 Task: Find connections with filter location Sikandarpur with filter topic #Recruitmentwith filter profile language German with filter current company The Muthoot Group with filter school CMS College of Engineering with filter industry Museums with filter service category Information Management with filter keywords title Chief Information Officer (CIO)
Action: Mouse moved to (528, 72)
Screenshot: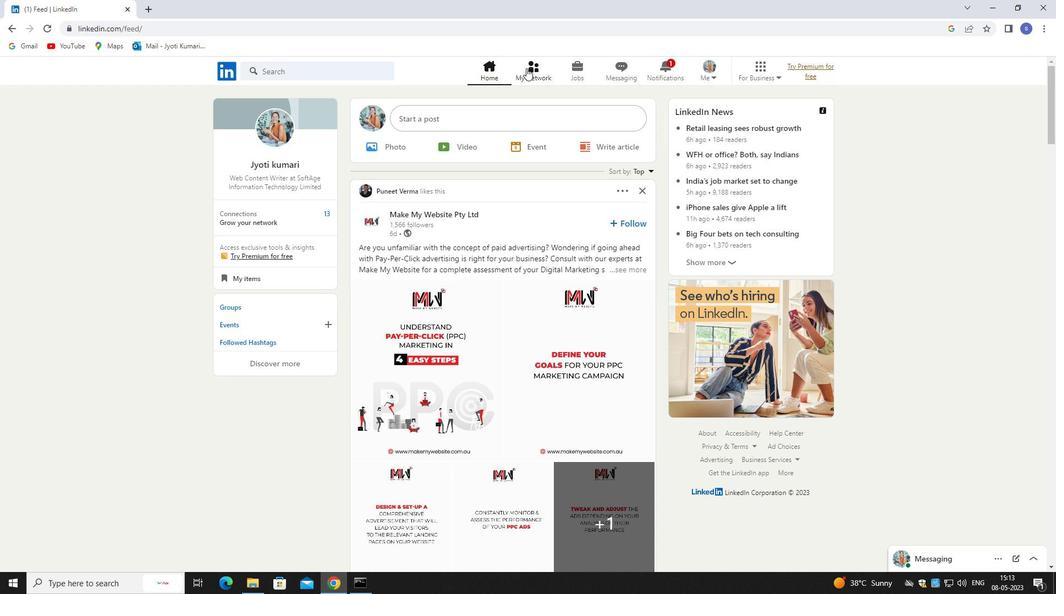 
Action: Mouse pressed left at (528, 72)
Screenshot: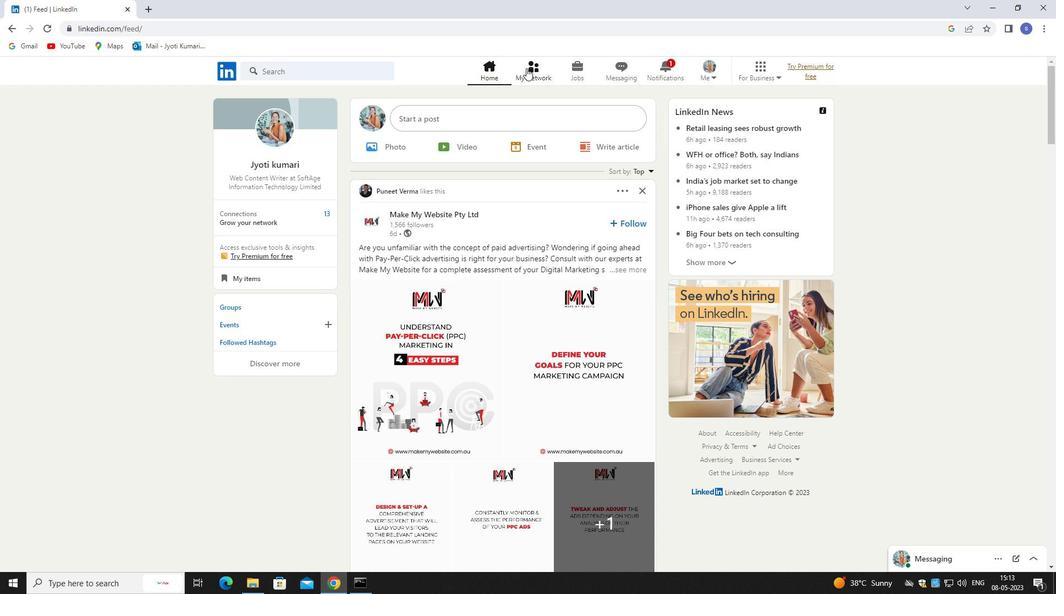 
Action: Mouse moved to (529, 72)
Screenshot: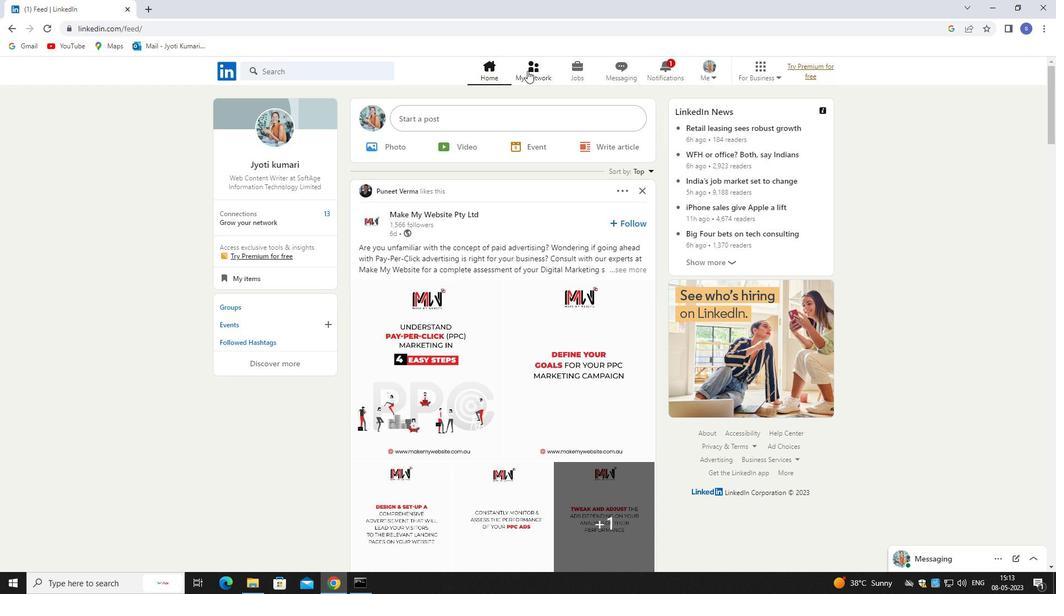 
Action: Mouse pressed left at (529, 72)
Screenshot: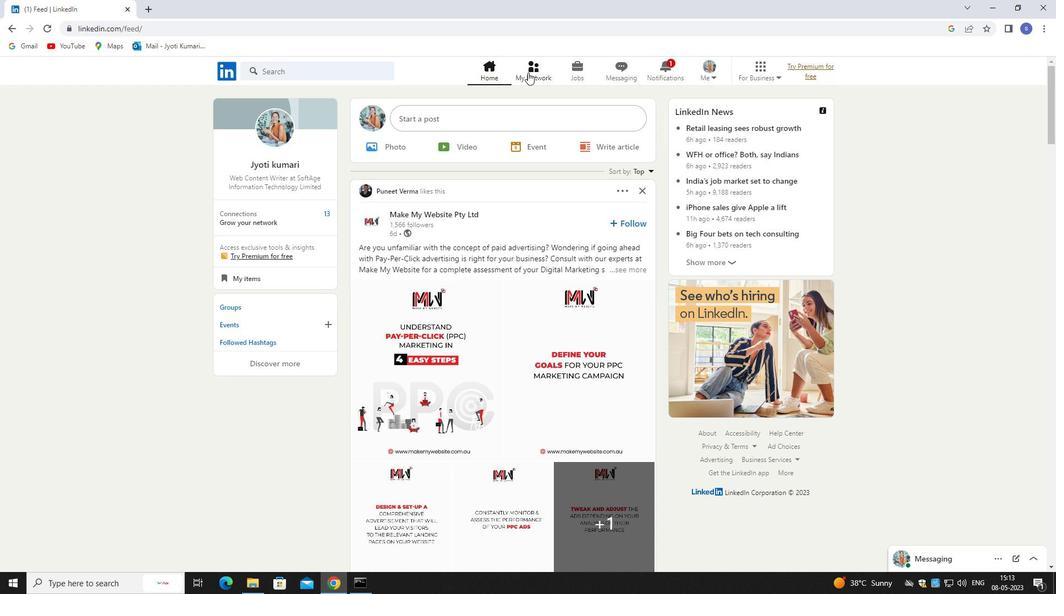 
Action: Mouse moved to (349, 133)
Screenshot: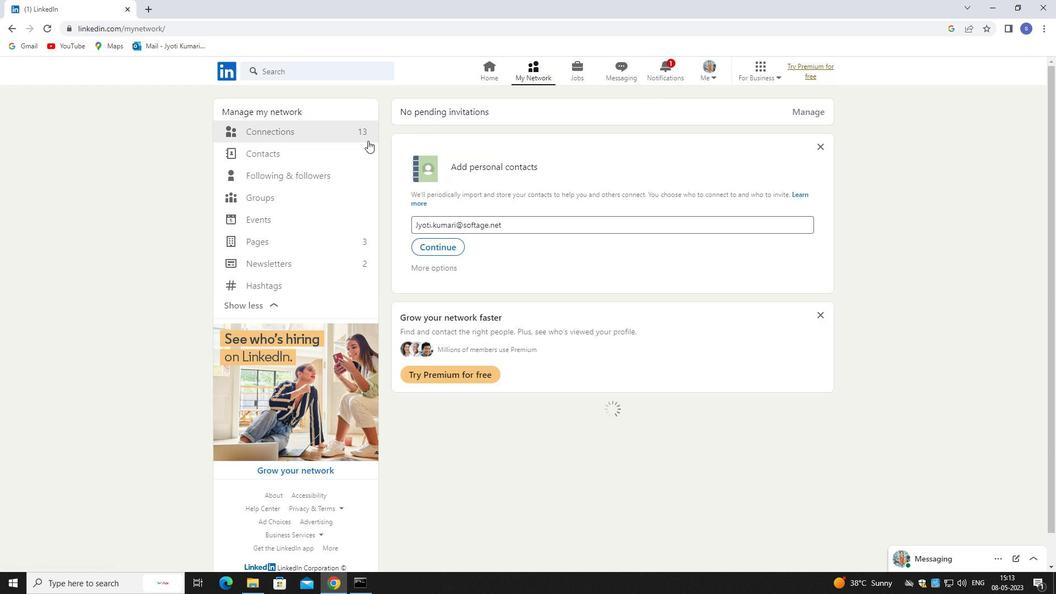 
Action: Mouse pressed left at (349, 133)
Screenshot: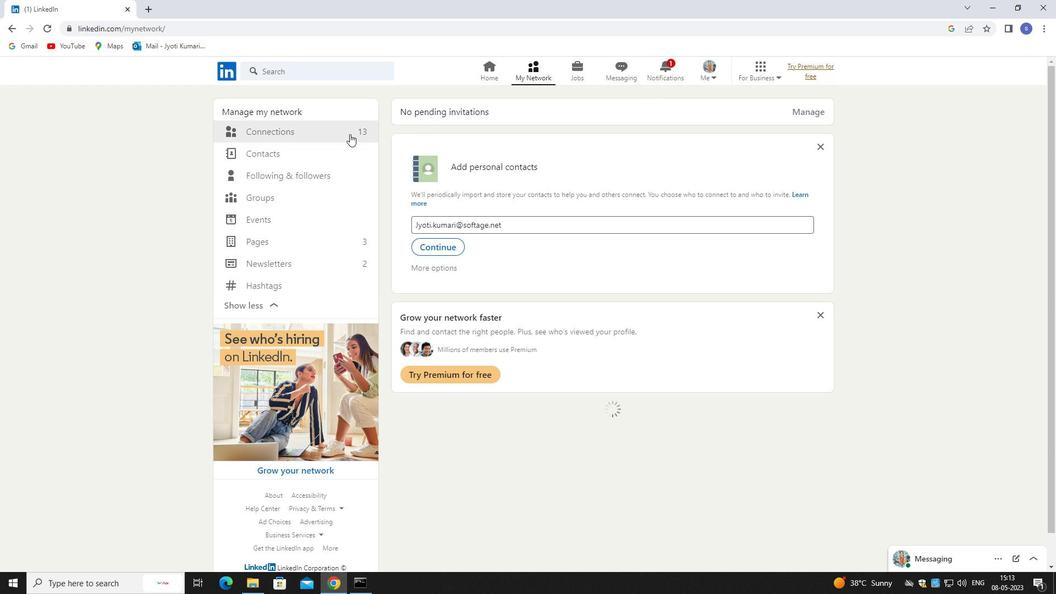 
Action: Mouse moved to (349, 133)
Screenshot: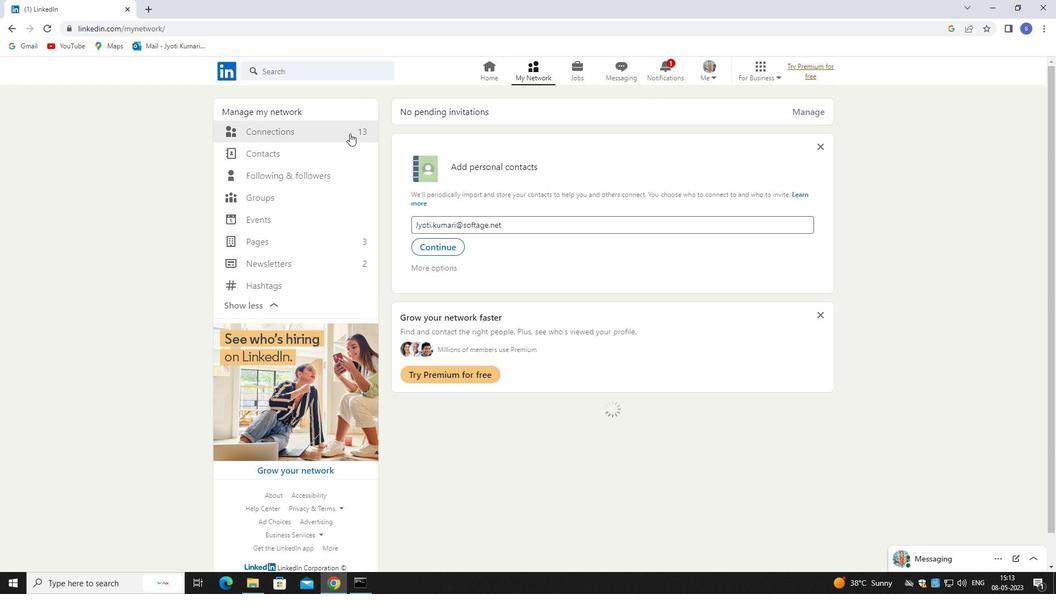 
Action: Mouse pressed left at (349, 133)
Screenshot: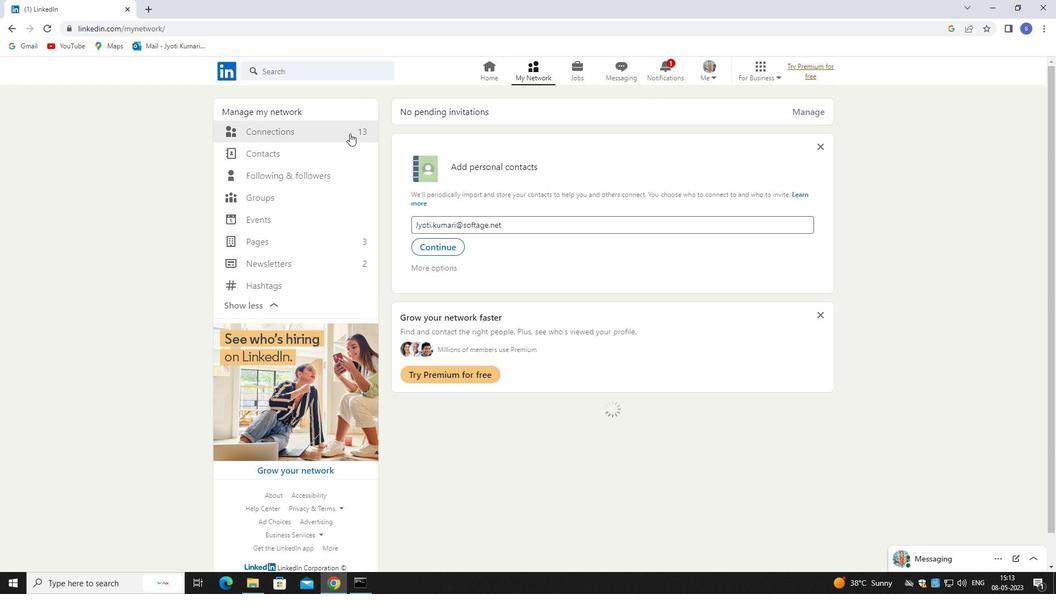 
Action: Mouse moved to (598, 129)
Screenshot: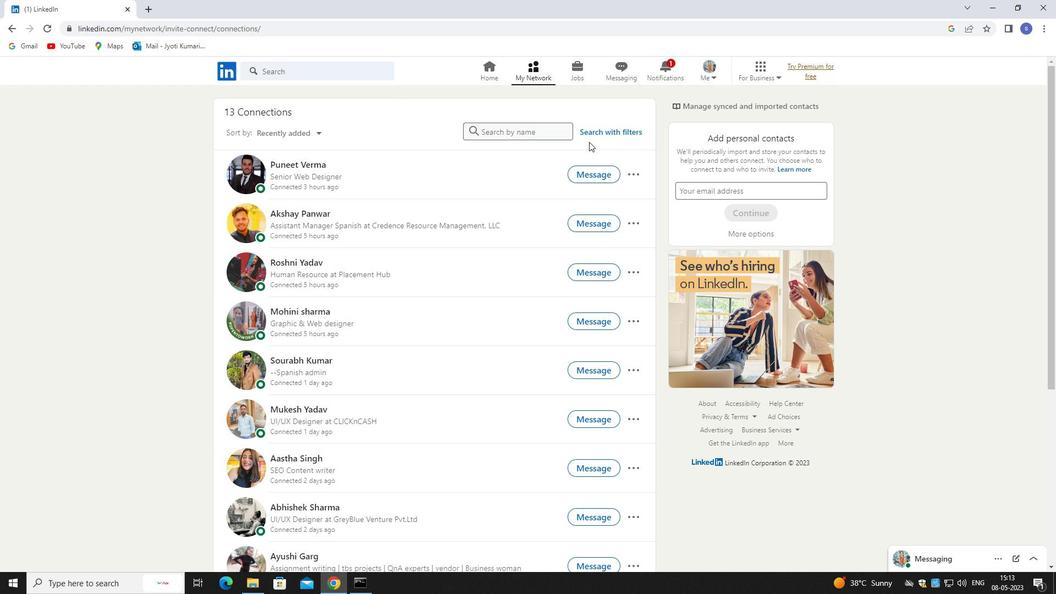 
Action: Mouse pressed left at (598, 129)
Screenshot: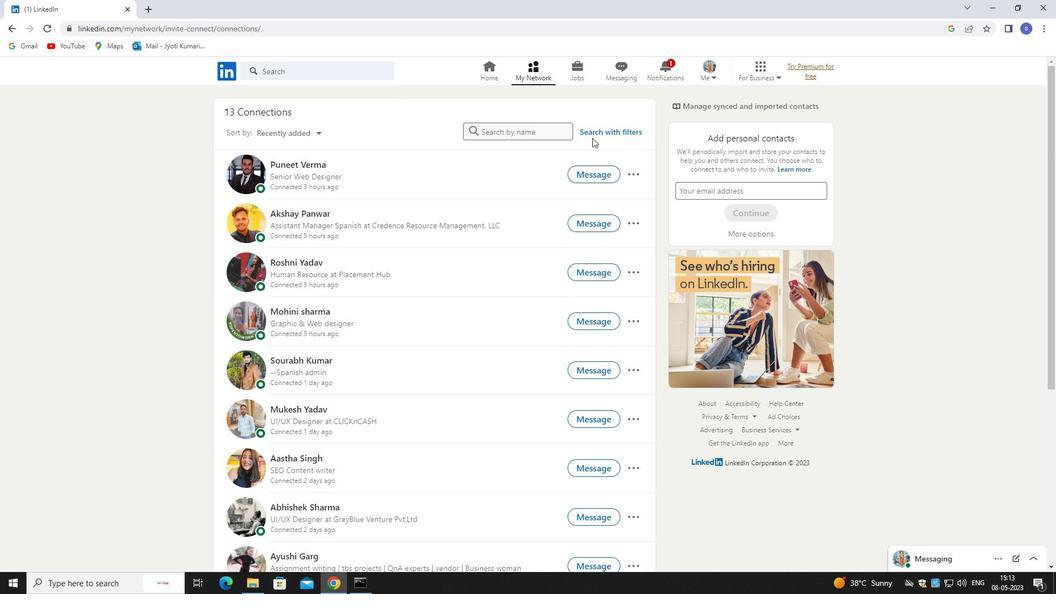 
Action: Mouse moved to (557, 101)
Screenshot: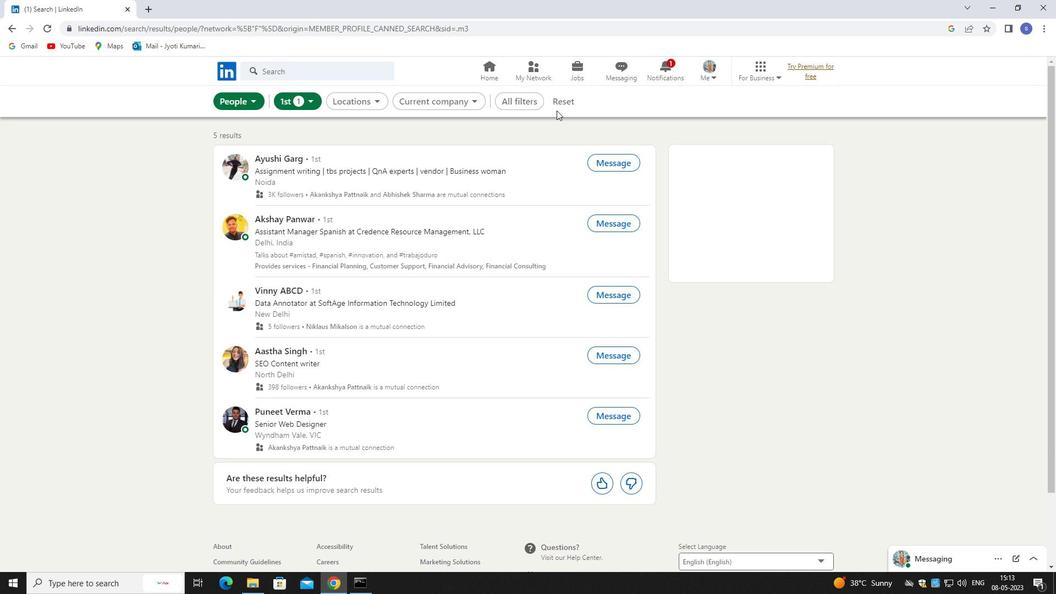 
Action: Mouse pressed left at (557, 101)
Screenshot: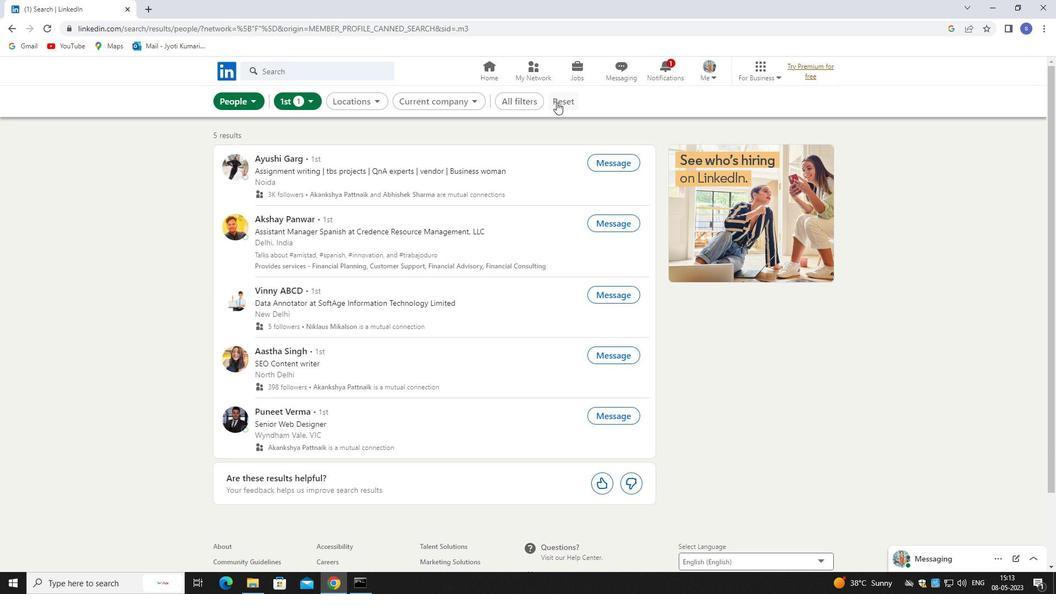 
Action: Mouse moved to (552, 100)
Screenshot: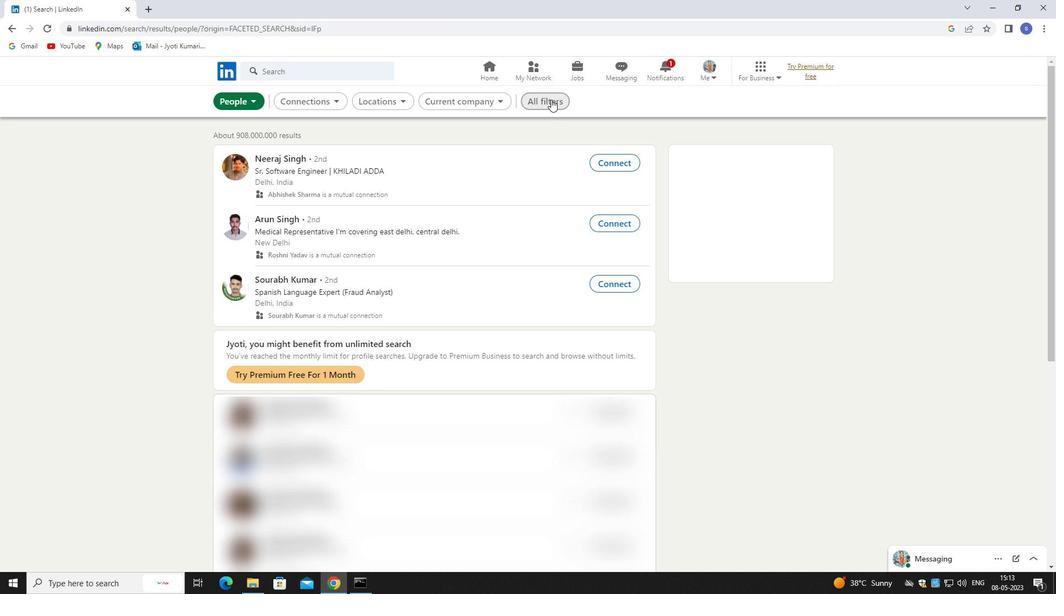 
Action: Mouse pressed left at (552, 100)
Screenshot: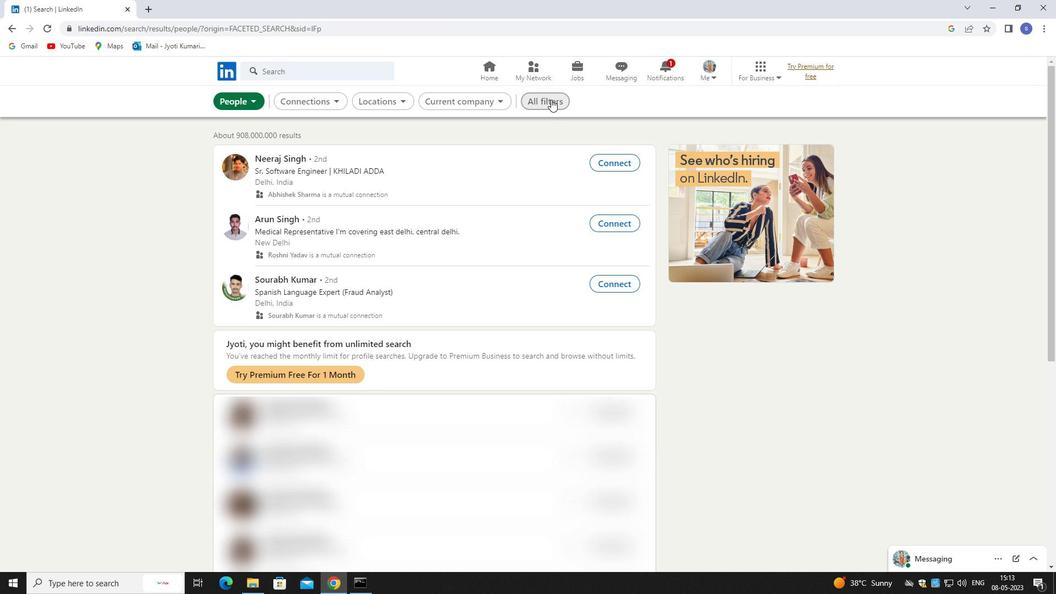 
Action: Mouse moved to (934, 433)
Screenshot: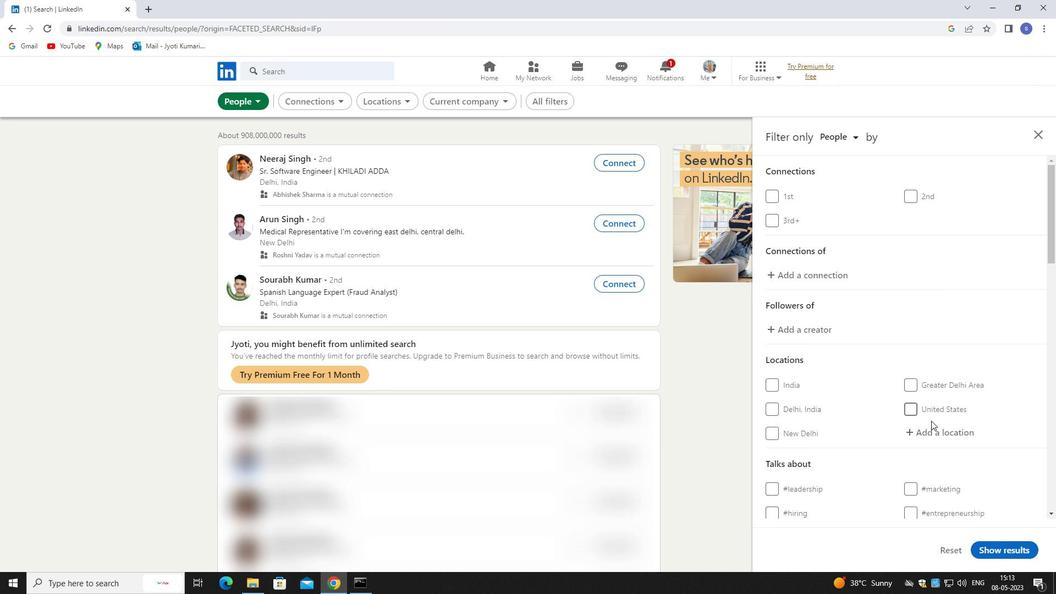 
Action: Mouse pressed left at (934, 433)
Screenshot: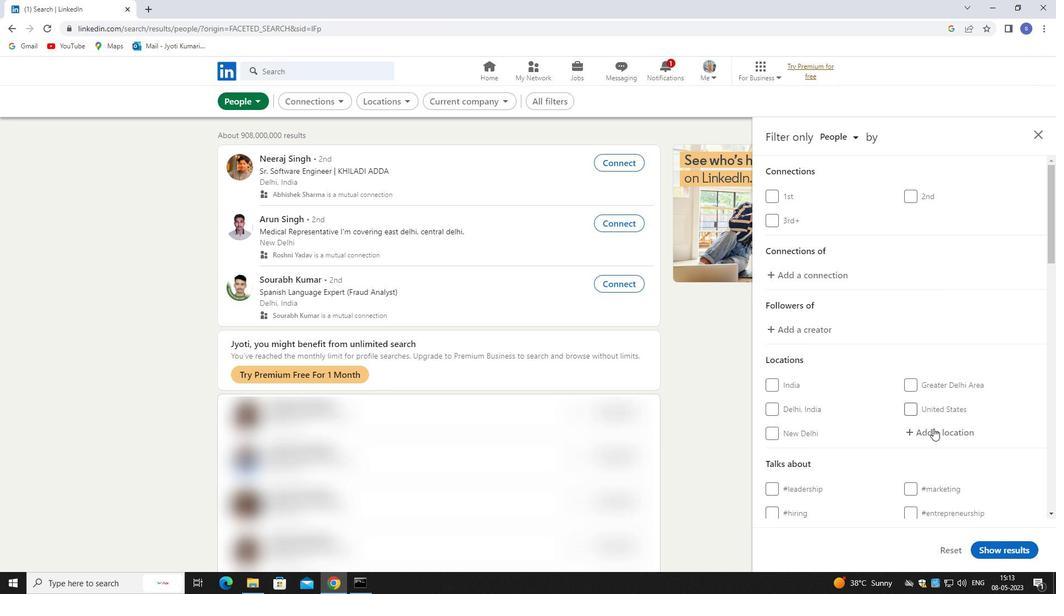 
Action: Mouse moved to (846, 392)
Screenshot: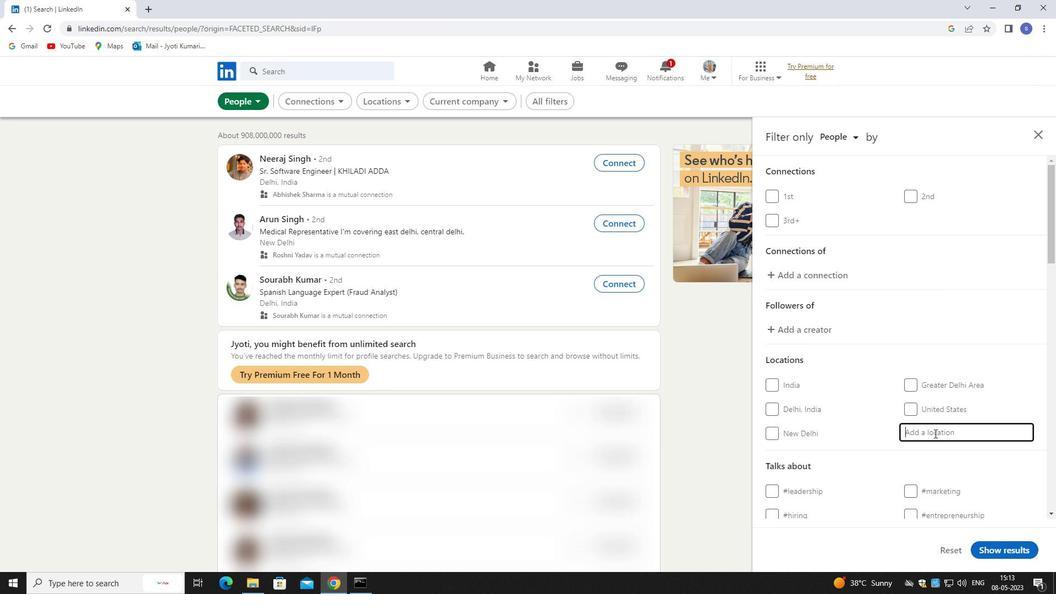 
Action: Key pressed sikh<Key.backspace>andrapur
Screenshot: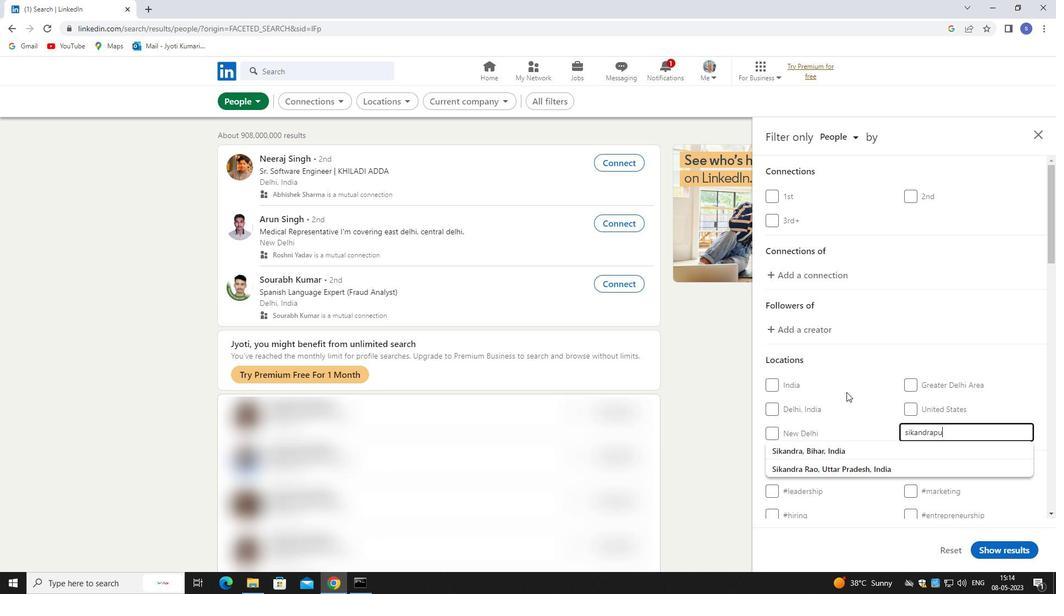 
Action: Mouse moved to (868, 435)
Screenshot: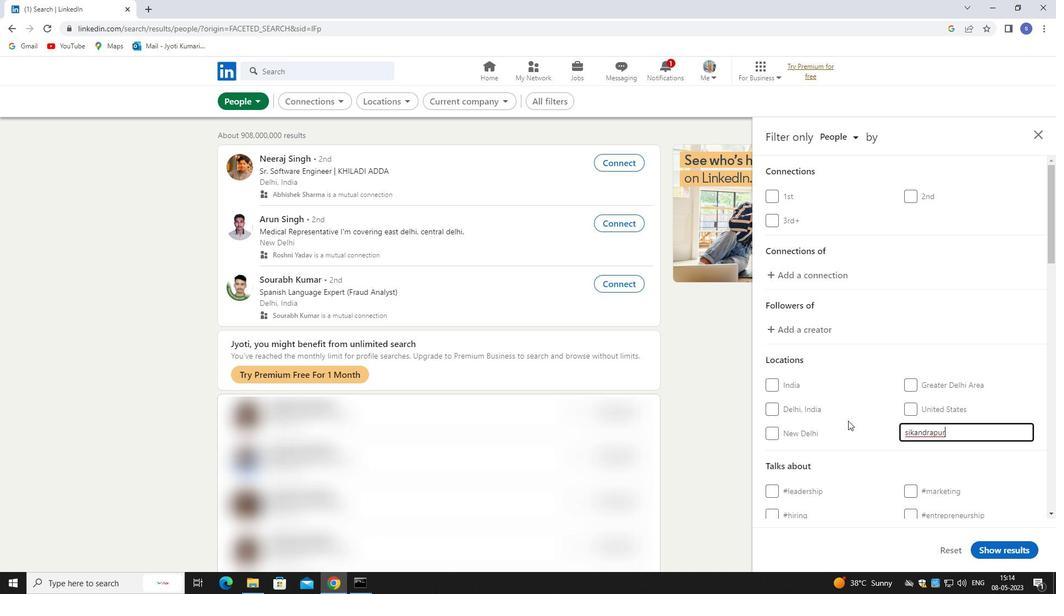 
Action: Key pressed <Key.backspace><Key.backspace><Key.backspace><Key.backspace><Key.backspace>arpur
Screenshot: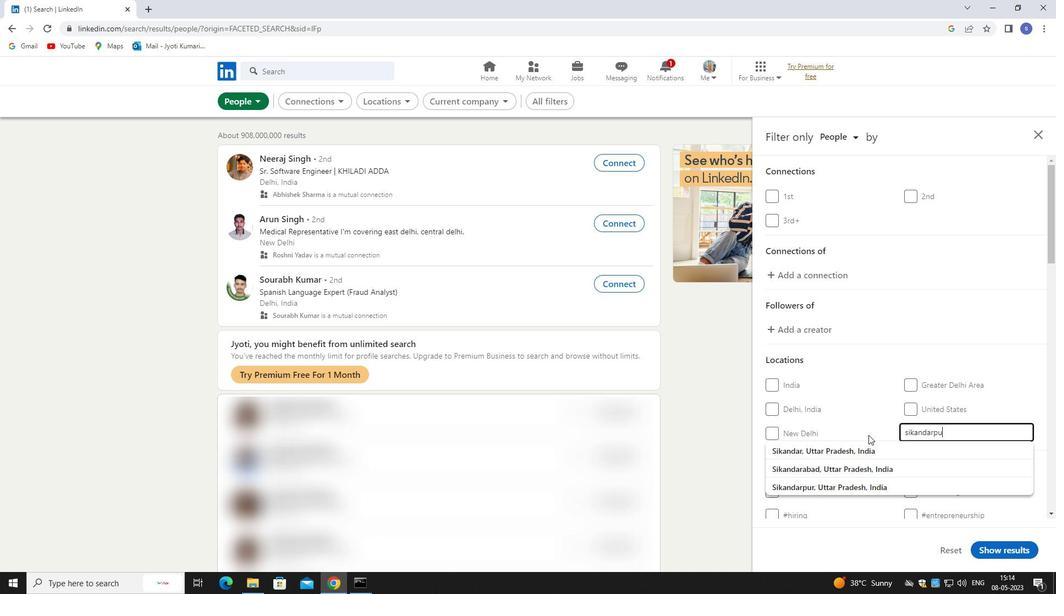 
Action: Mouse moved to (872, 453)
Screenshot: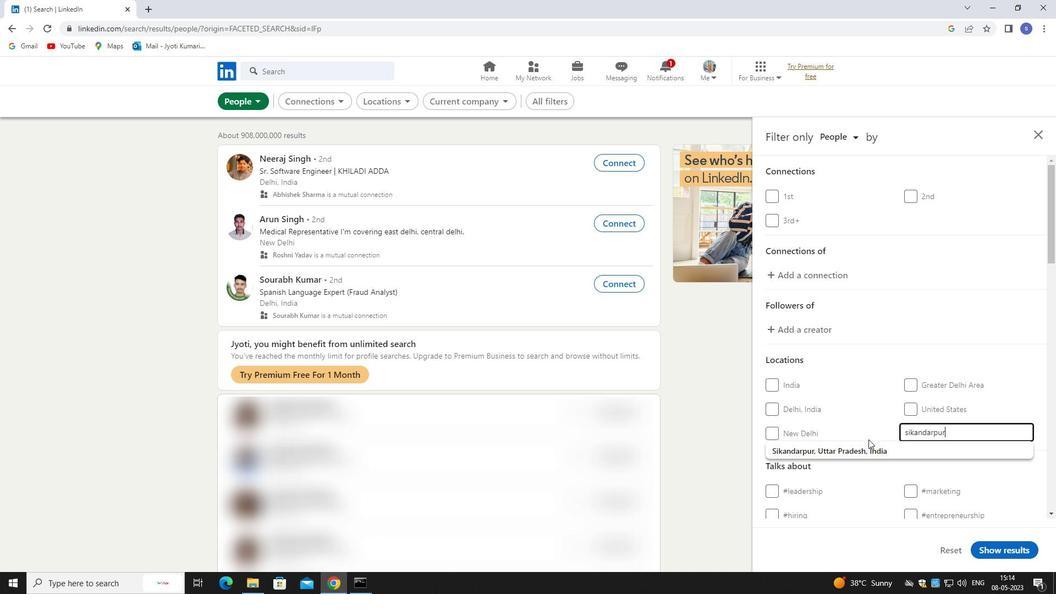 
Action: Mouse pressed left at (872, 453)
Screenshot: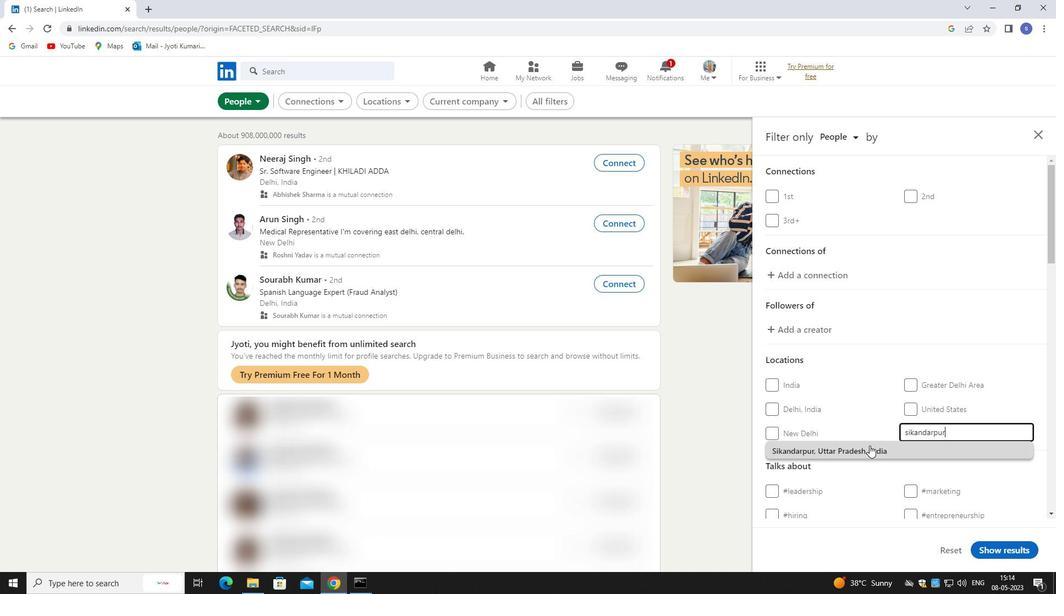 
Action: Mouse moved to (877, 436)
Screenshot: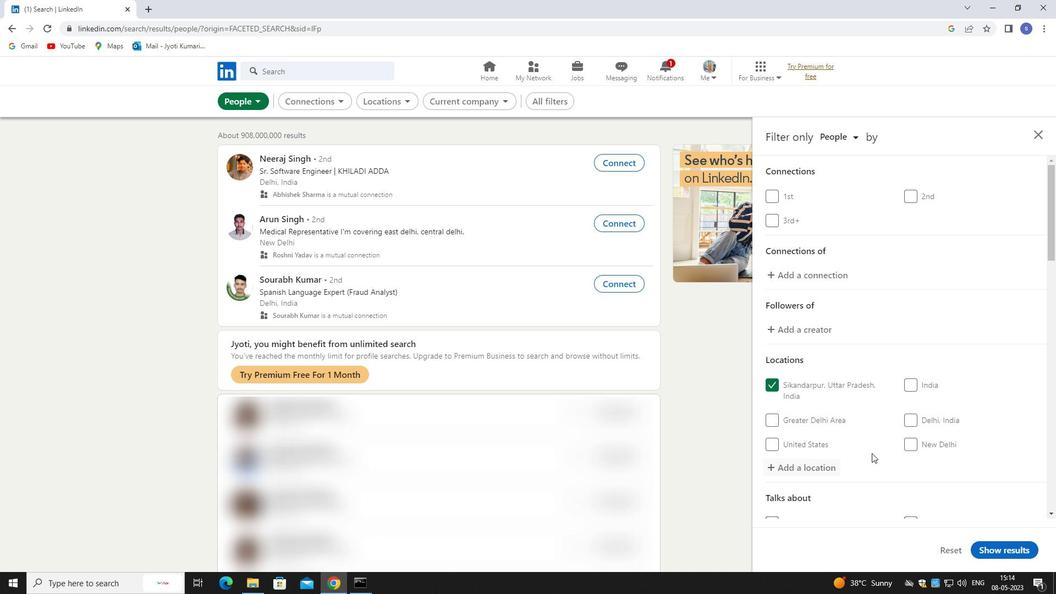 
Action: Mouse scrolled (877, 435) with delta (0, 0)
Screenshot: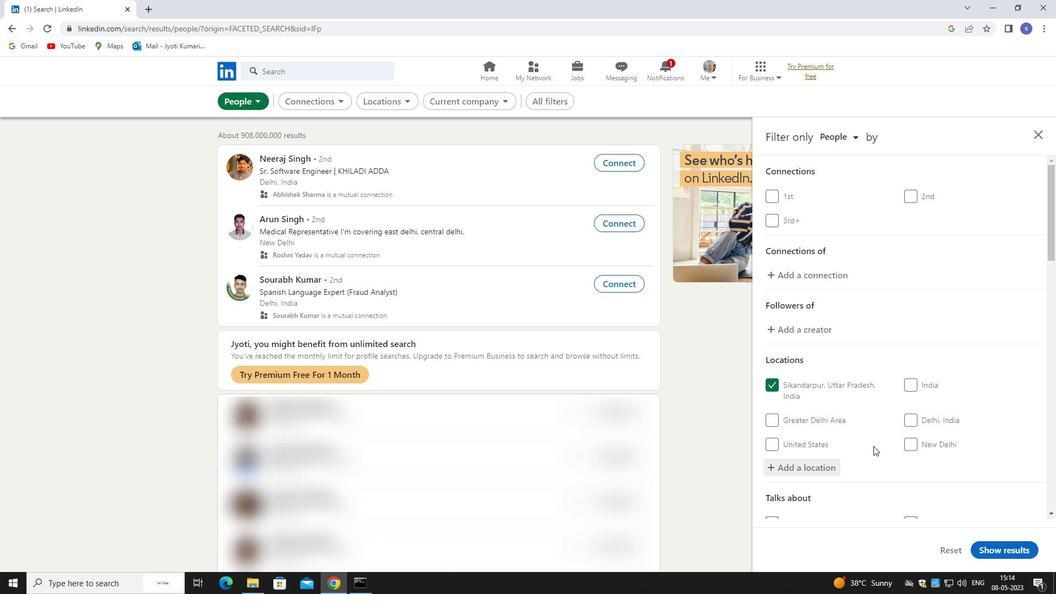 
Action: Mouse moved to (878, 435)
Screenshot: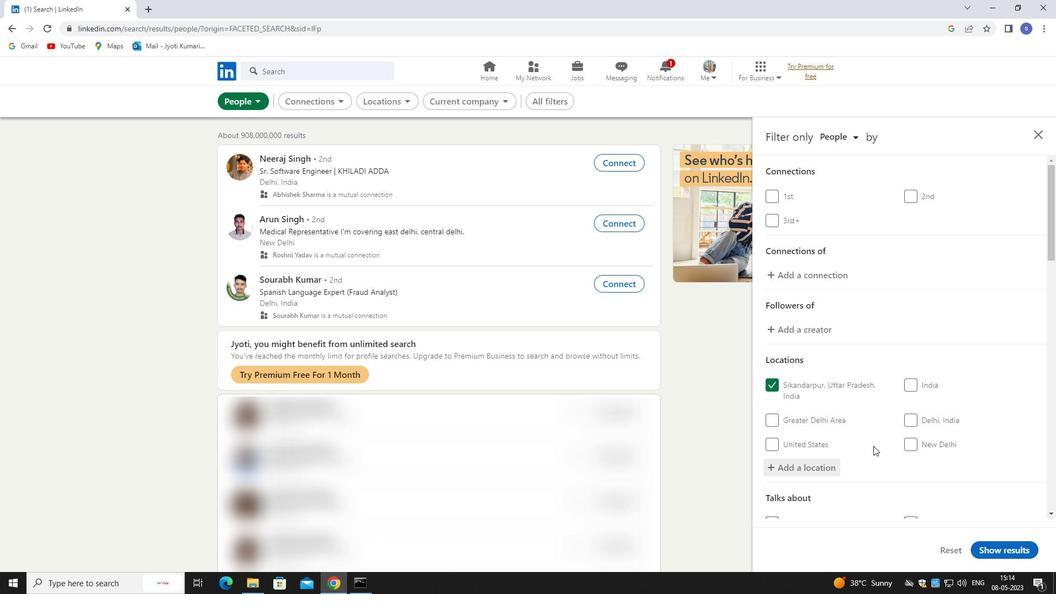 
Action: Mouse scrolled (878, 435) with delta (0, 0)
Screenshot: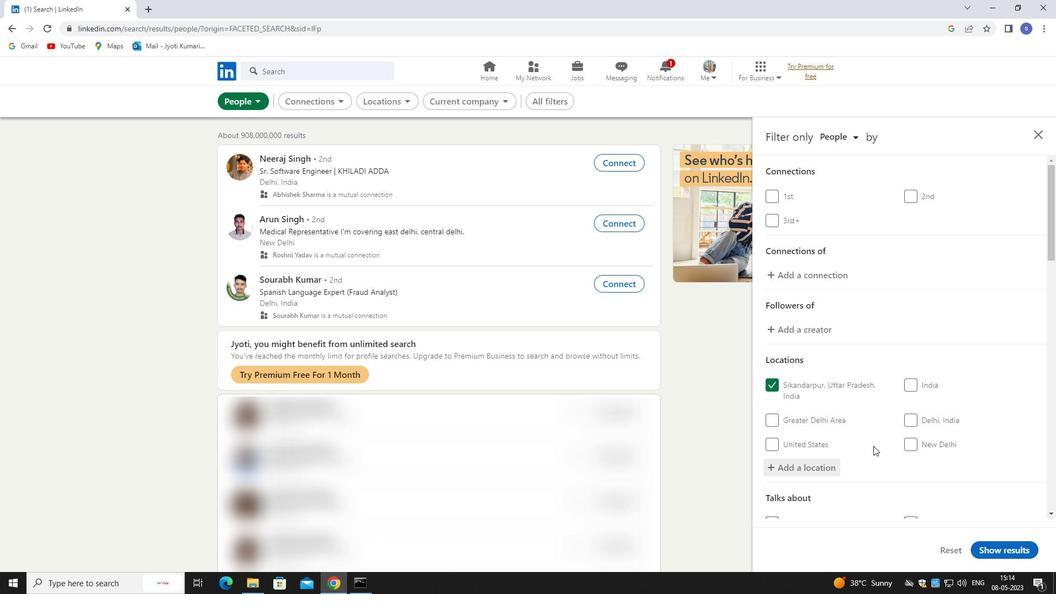 
Action: Mouse moved to (894, 431)
Screenshot: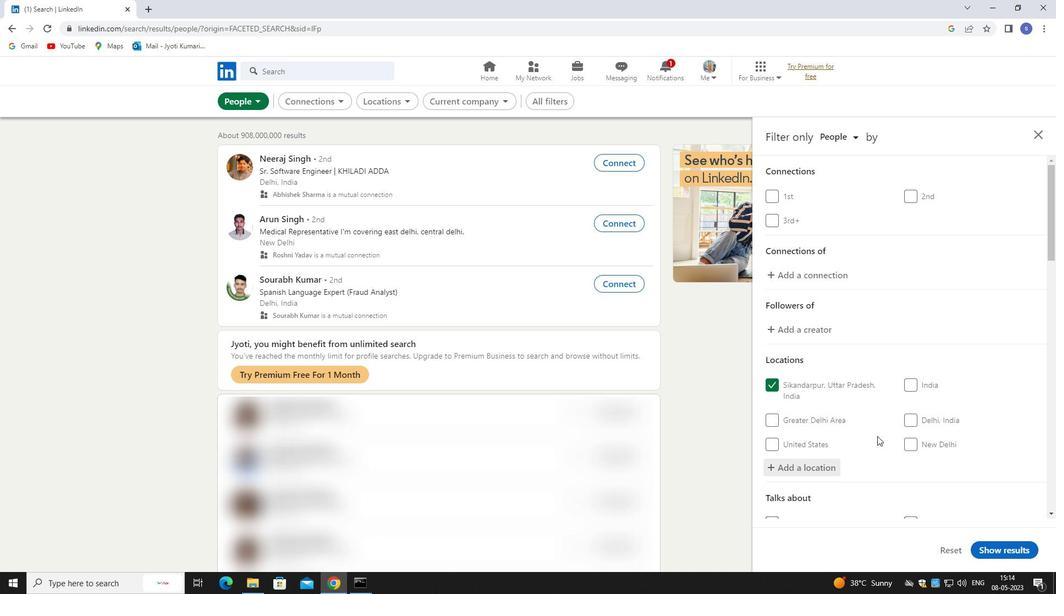 
Action: Mouse scrolled (894, 431) with delta (0, 0)
Screenshot: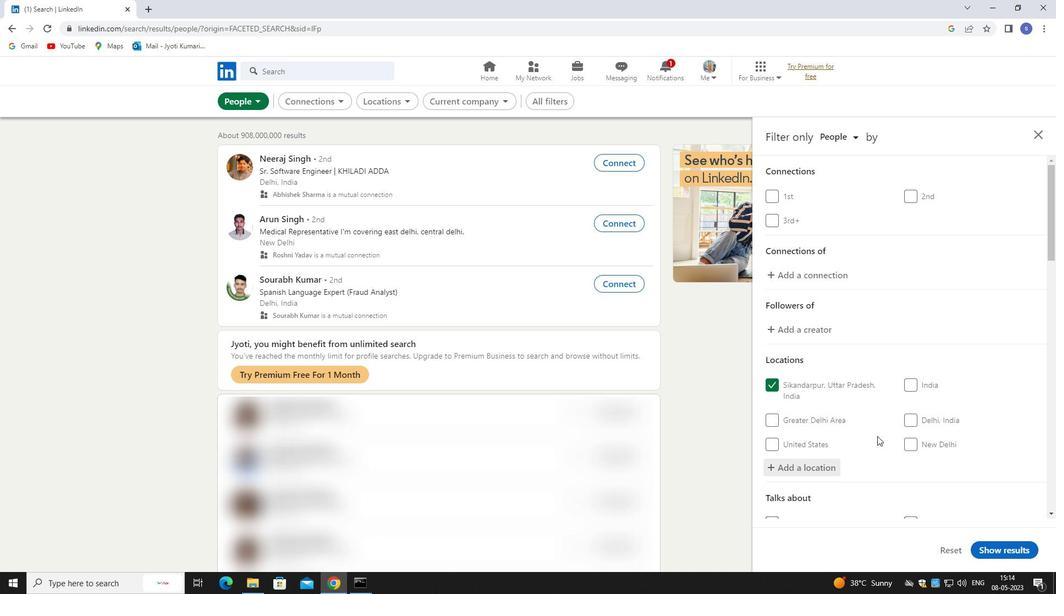 
Action: Mouse moved to (938, 407)
Screenshot: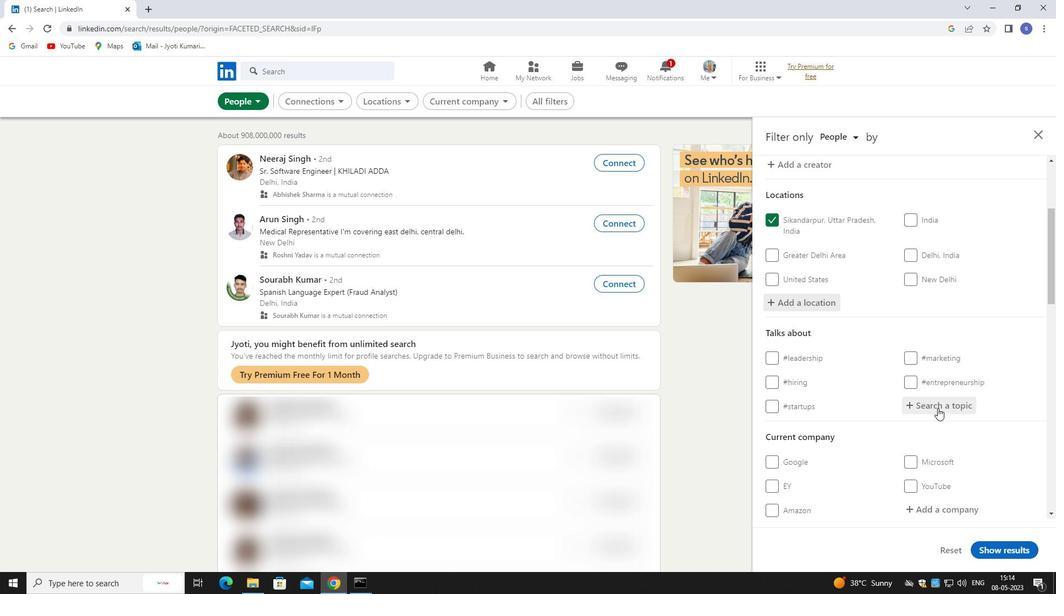 
Action: Mouse pressed left at (938, 407)
Screenshot: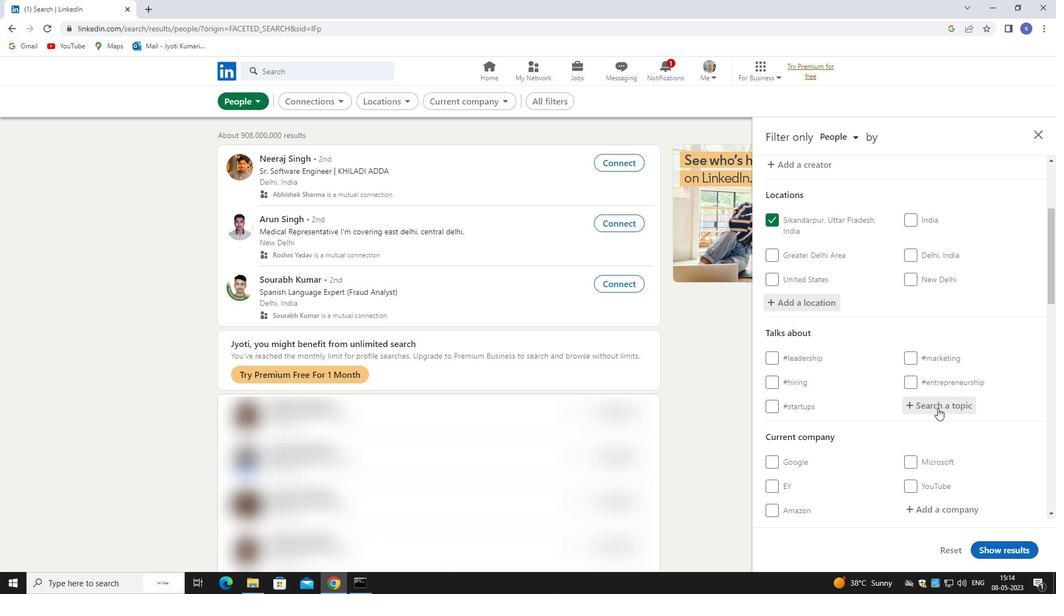 
Action: Mouse moved to (890, 382)
Screenshot: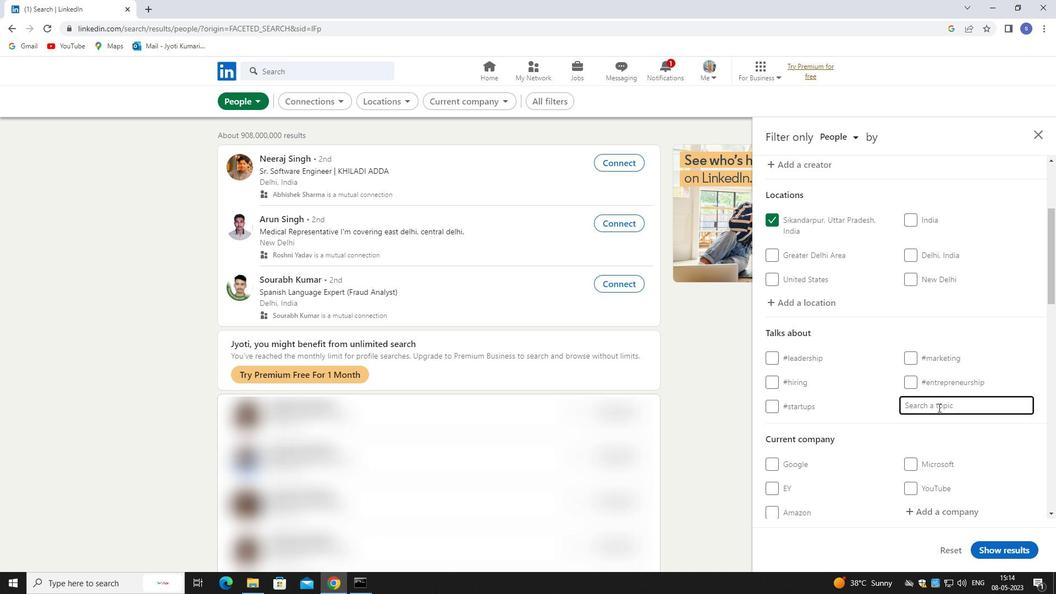 
Action: Key pressed recriy<Key.backspace>tm
Screenshot: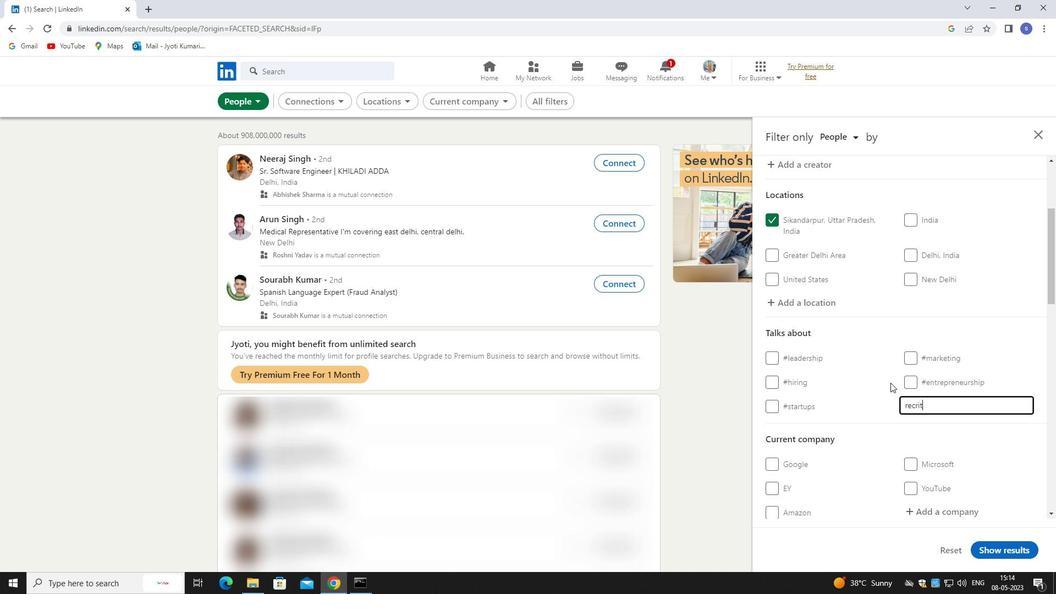 
Action: Mouse moved to (890, 382)
Screenshot: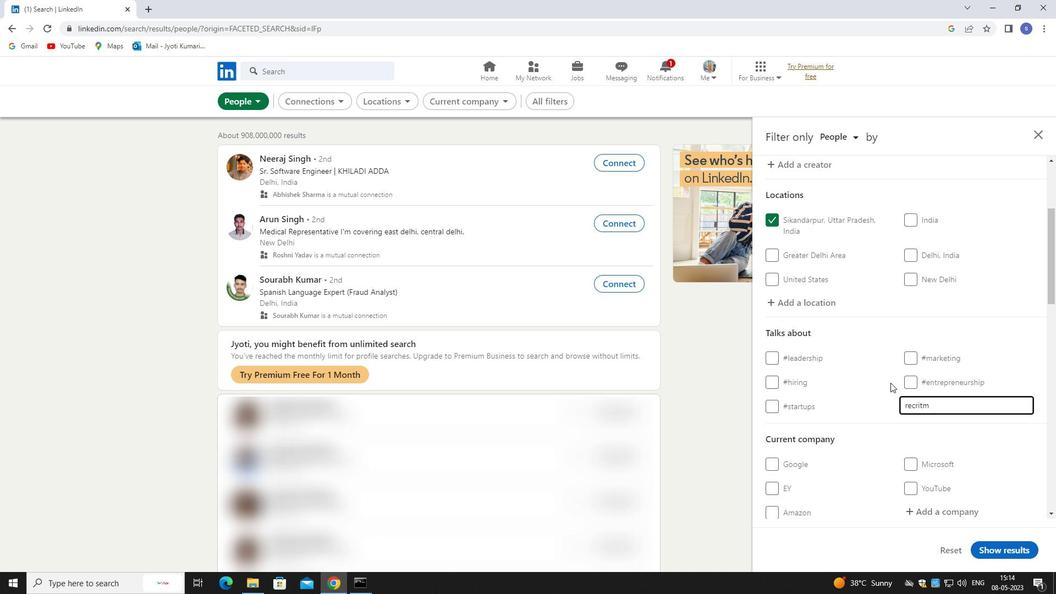 
Action: Key pressed <Key.backspace><Key.backspace><Key.backspace><Key.backspace>ruitm,e<Key.backspace><Key.backspace>
Screenshot: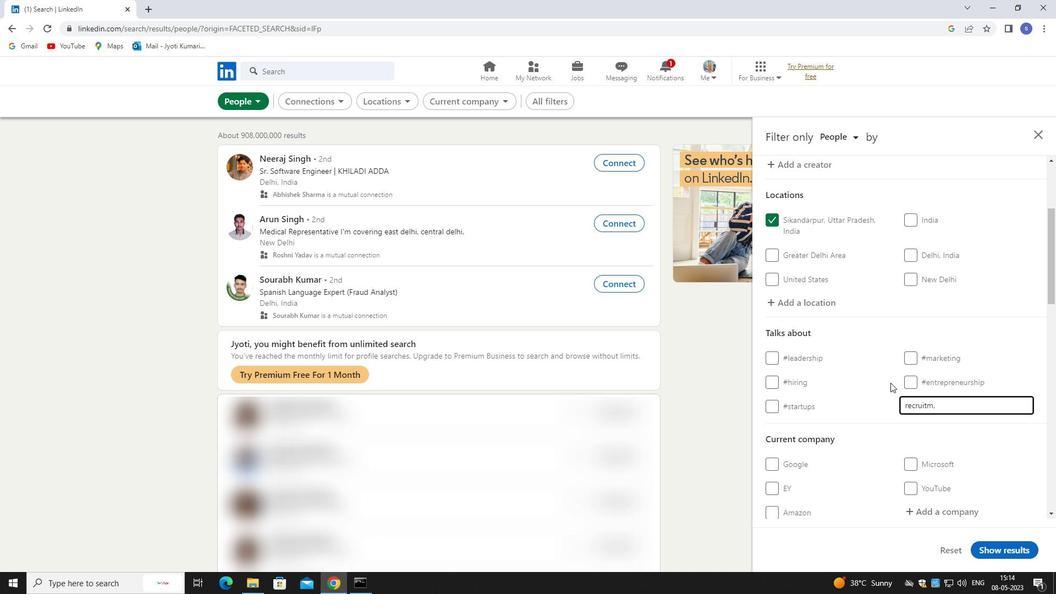 
Action: Mouse moved to (874, 416)
Screenshot: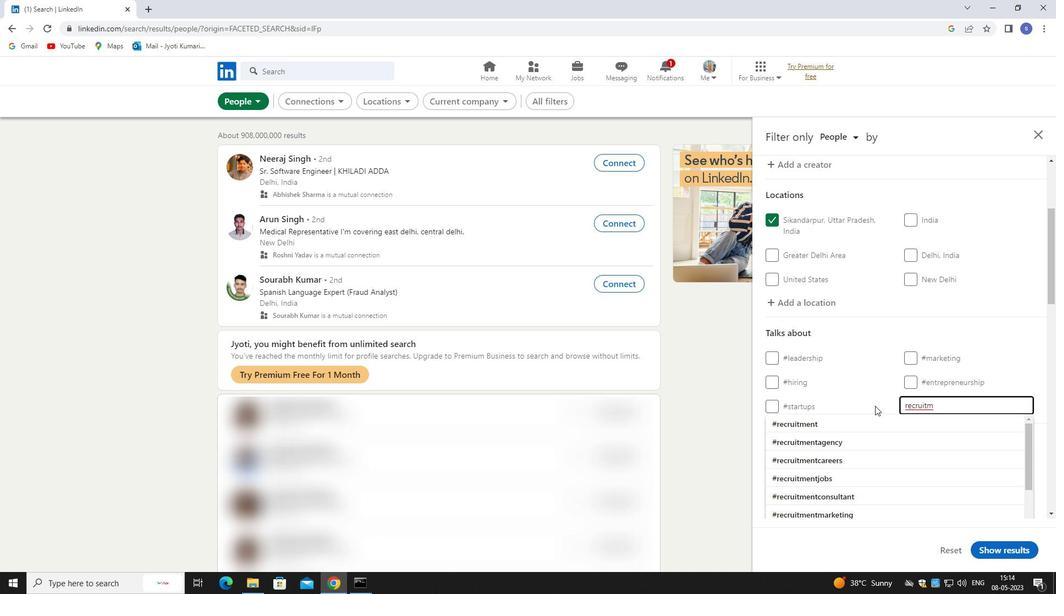 
Action: Mouse pressed left at (874, 416)
Screenshot: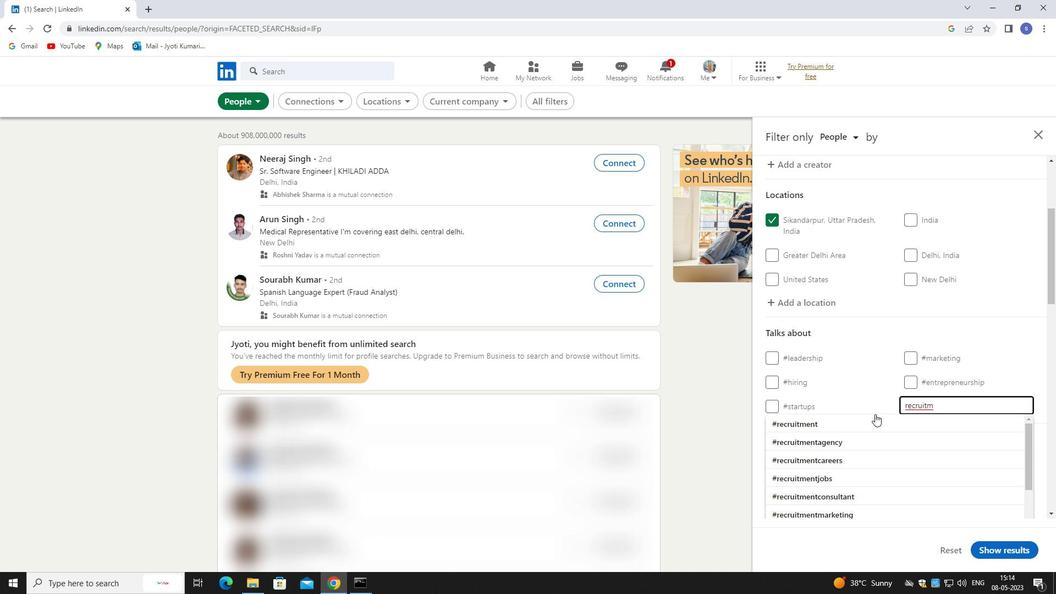 
Action: Mouse moved to (874, 407)
Screenshot: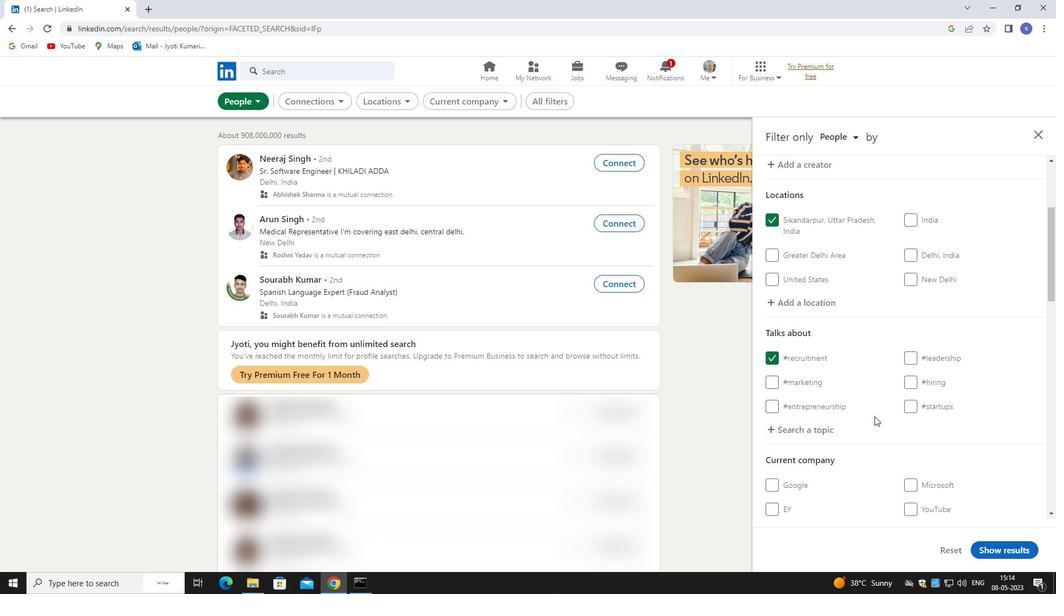 
Action: Mouse scrolled (874, 406) with delta (0, 0)
Screenshot: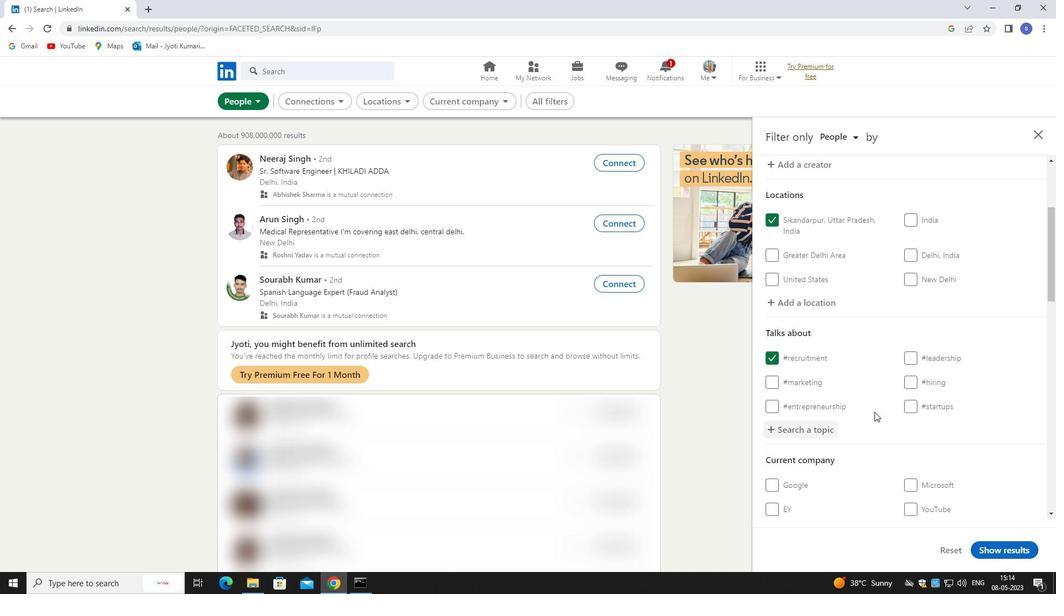 
Action: Mouse moved to (874, 406)
Screenshot: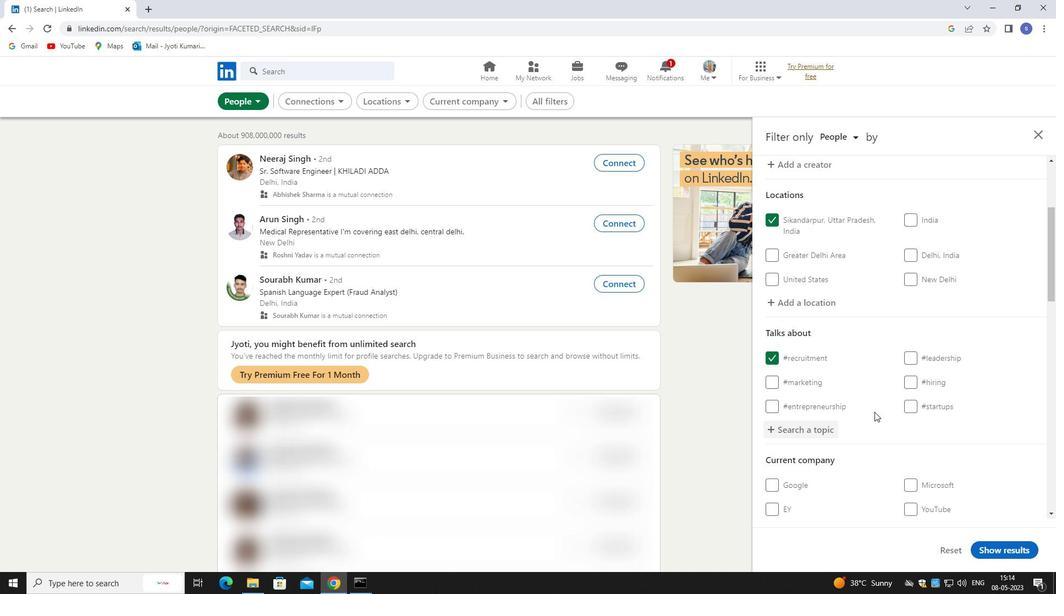 
Action: Mouse scrolled (874, 406) with delta (0, 0)
Screenshot: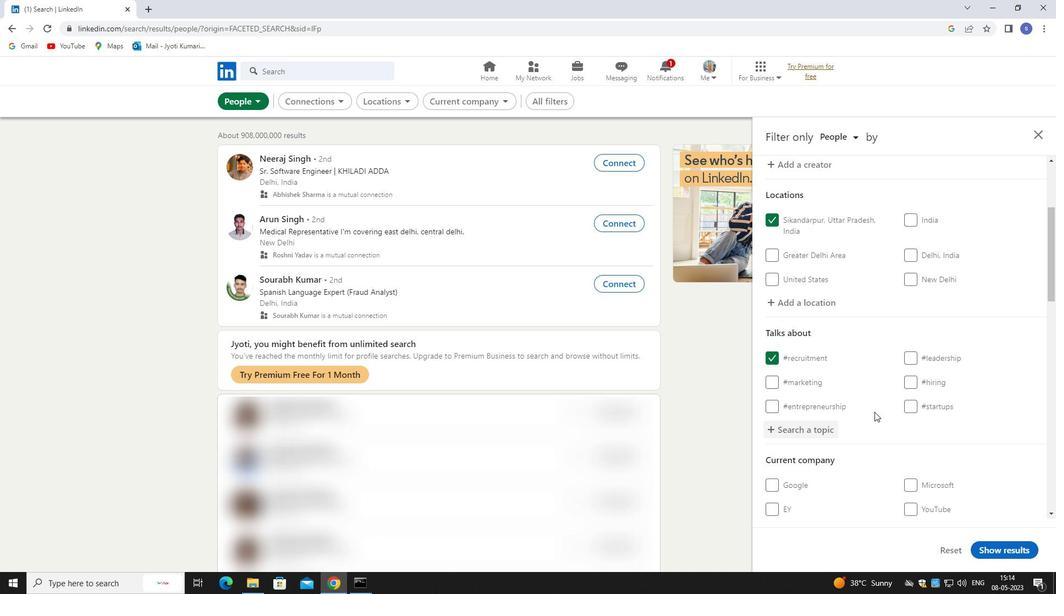 
Action: Mouse moved to (875, 404)
Screenshot: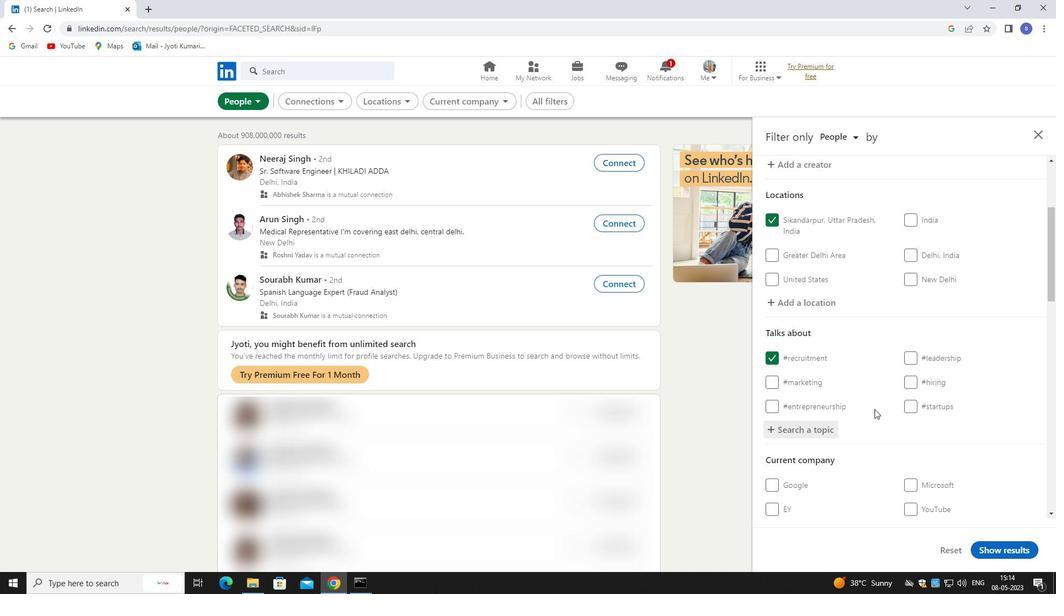 
Action: Mouse scrolled (875, 404) with delta (0, 0)
Screenshot: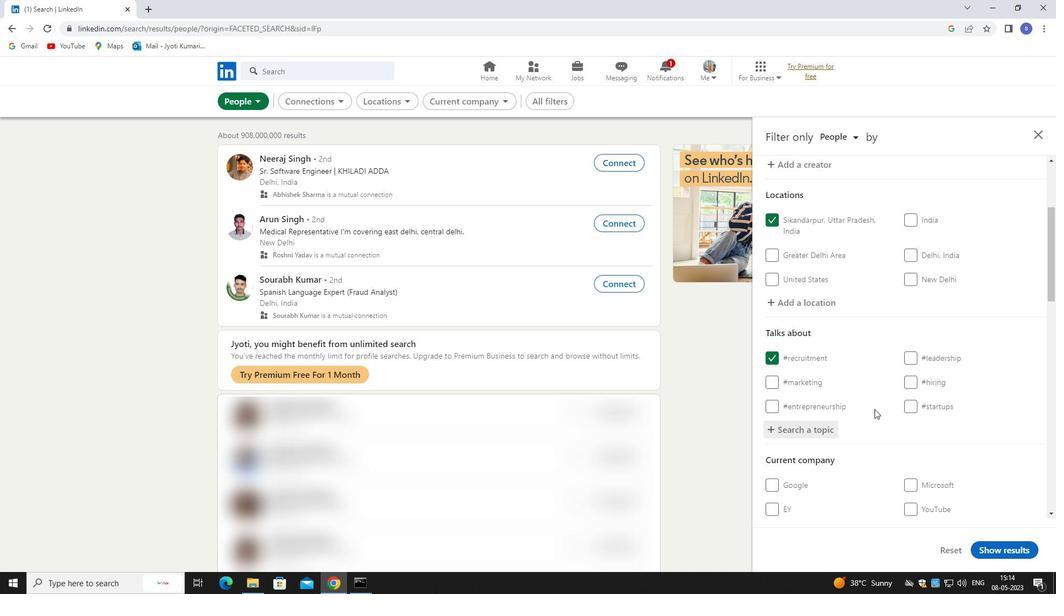 
Action: Mouse moved to (945, 370)
Screenshot: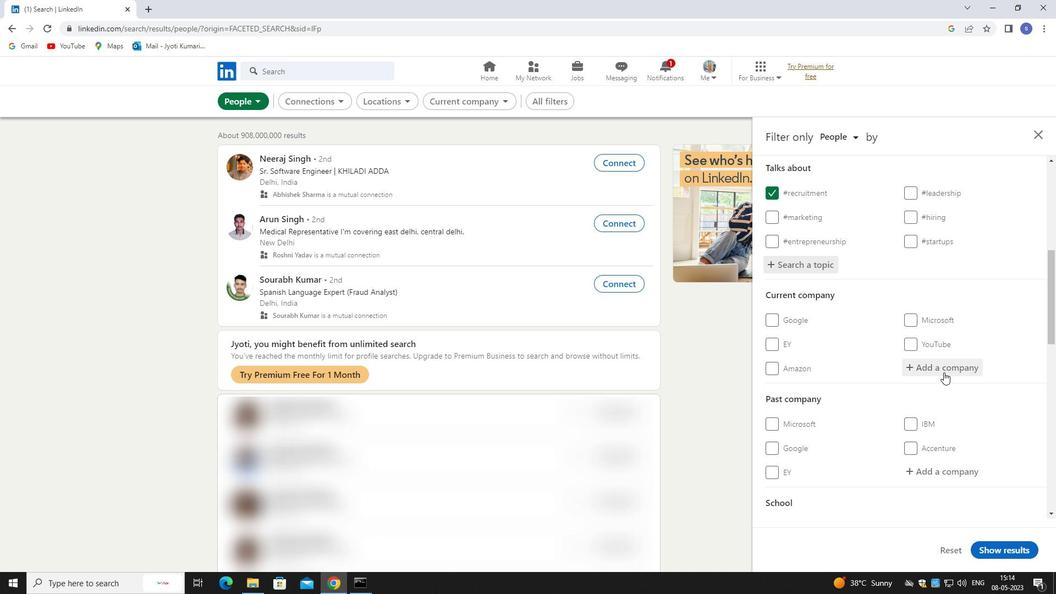 
Action: Mouse pressed left at (945, 370)
Screenshot: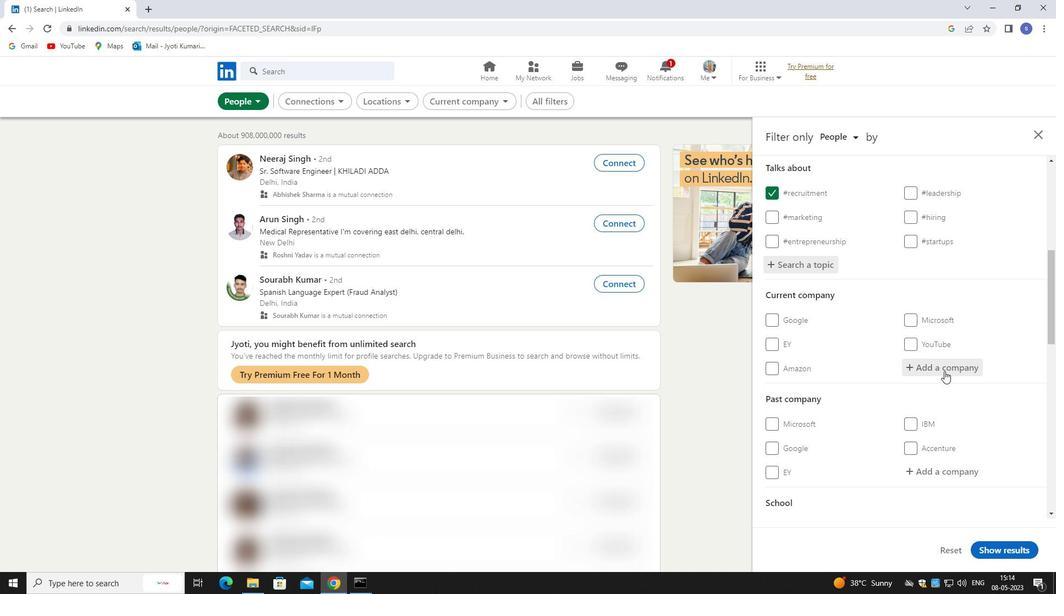 
Action: Mouse moved to (908, 350)
Screenshot: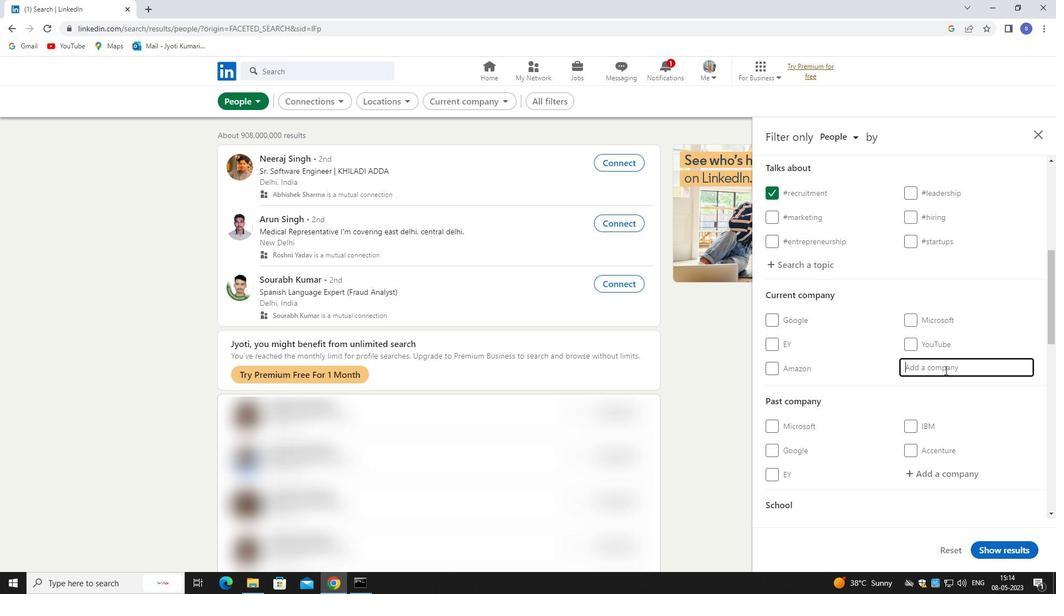 
Action: Key pressed the<Key.space>muth
Screenshot: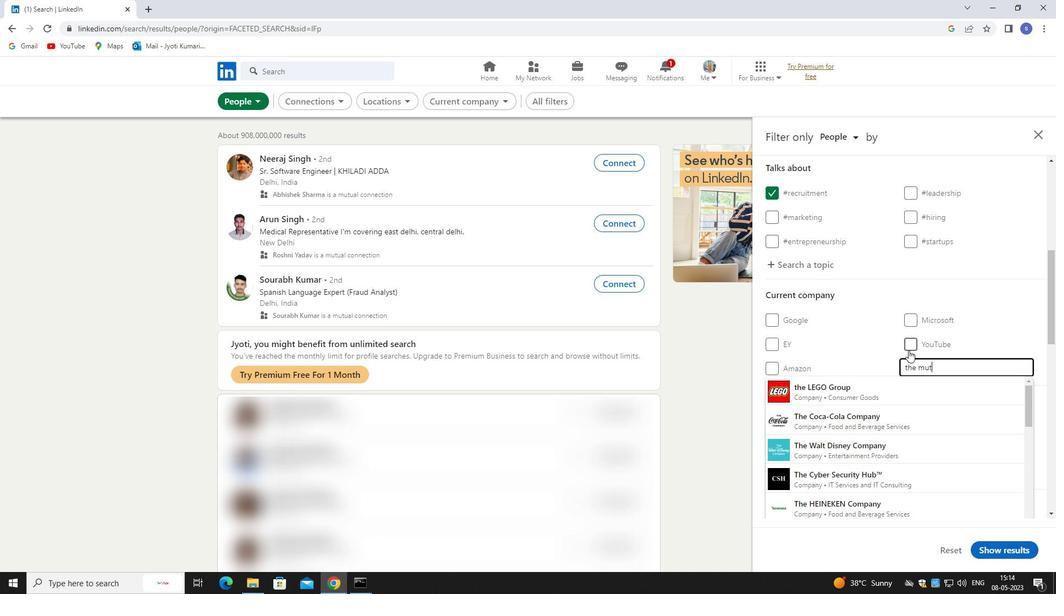 
Action: Mouse moved to (887, 387)
Screenshot: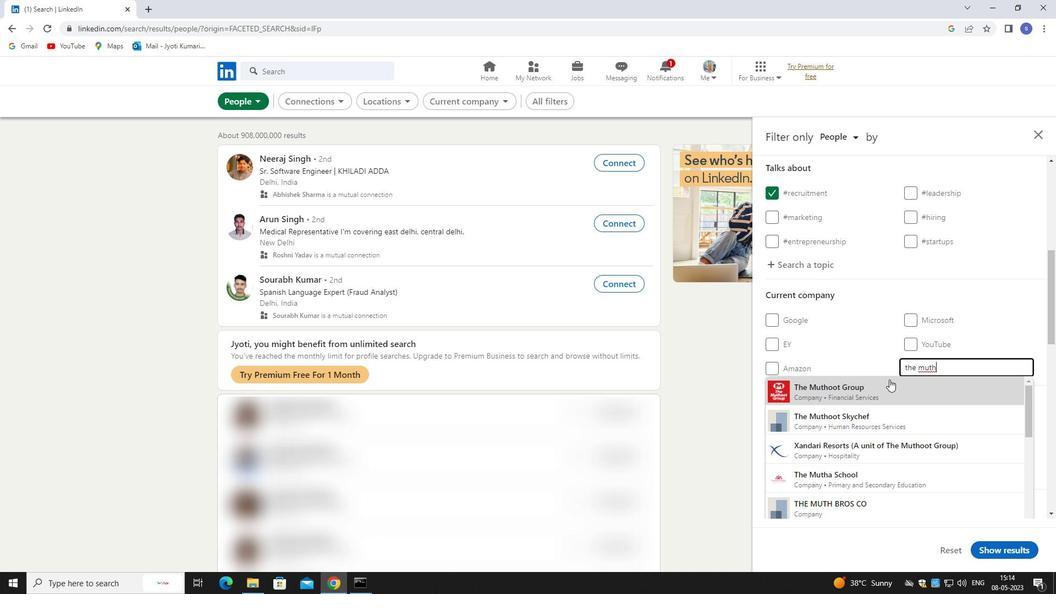 
Action: Mouse pressed left at (887, 387)
Screenshot: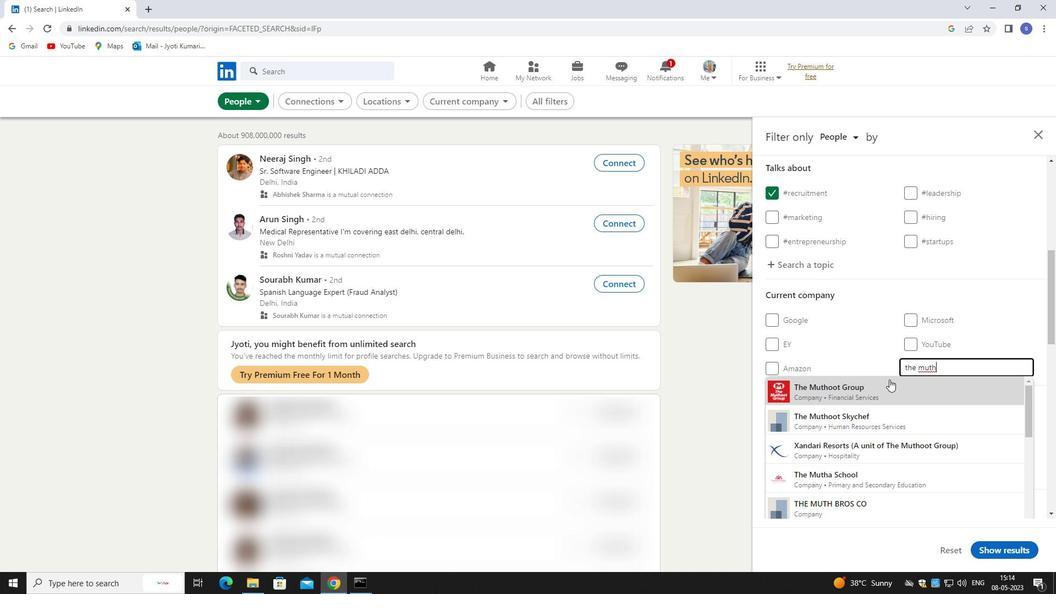 
Action: Mouse moved to (888, 388)
Screenshot: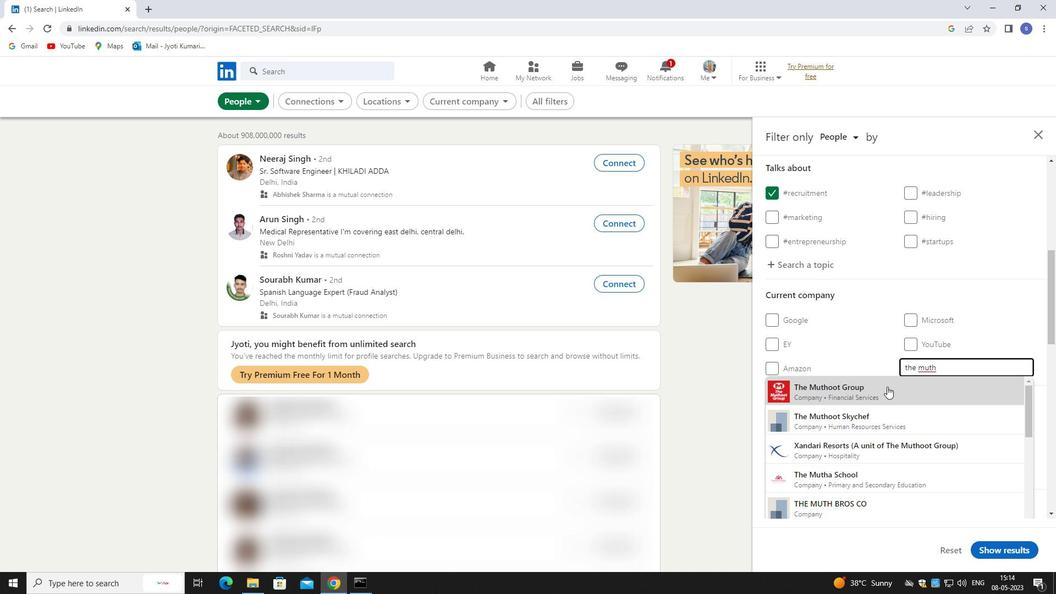 
Action: Mouse scrolled (888, 387) with delta (0, 0)
Screenshot: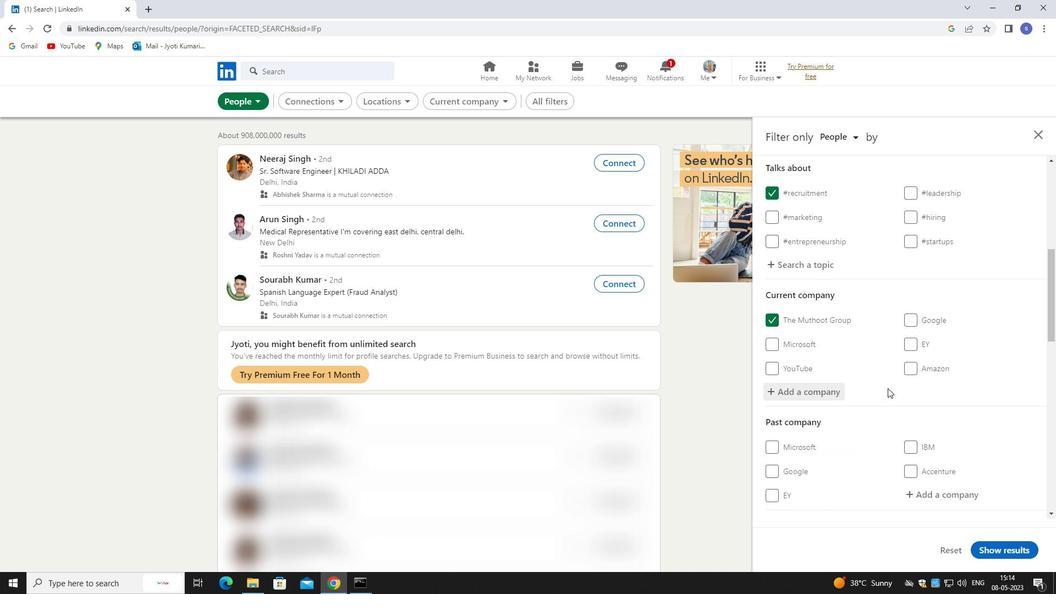 
Action: Mouse scrolled (888, 387) with delta (0, 0)
Screenshot: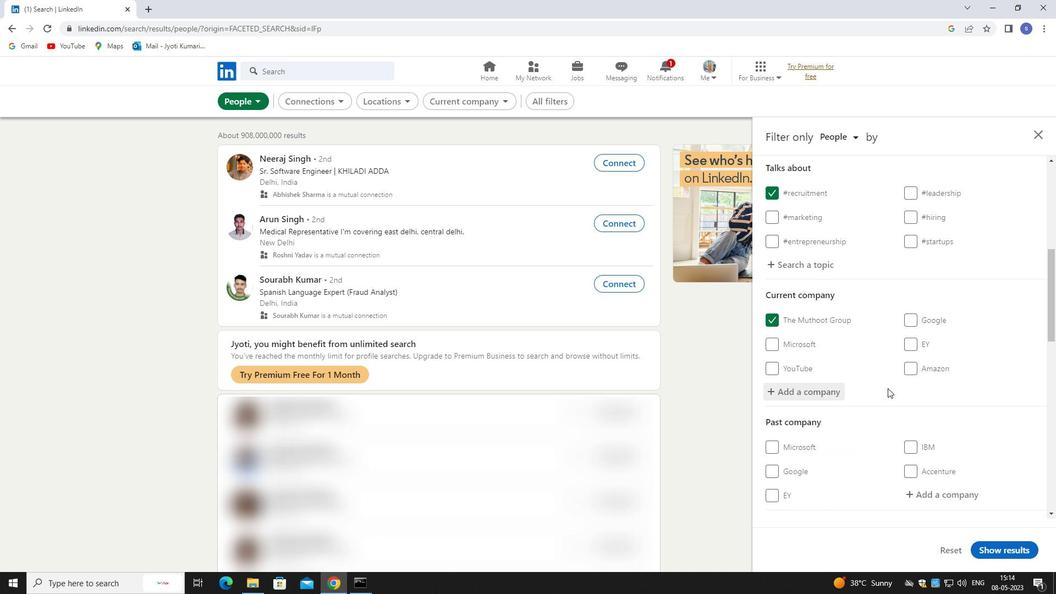
Action: Mouse scrolled (888, 387) with delta (0, 0)
Screenshot: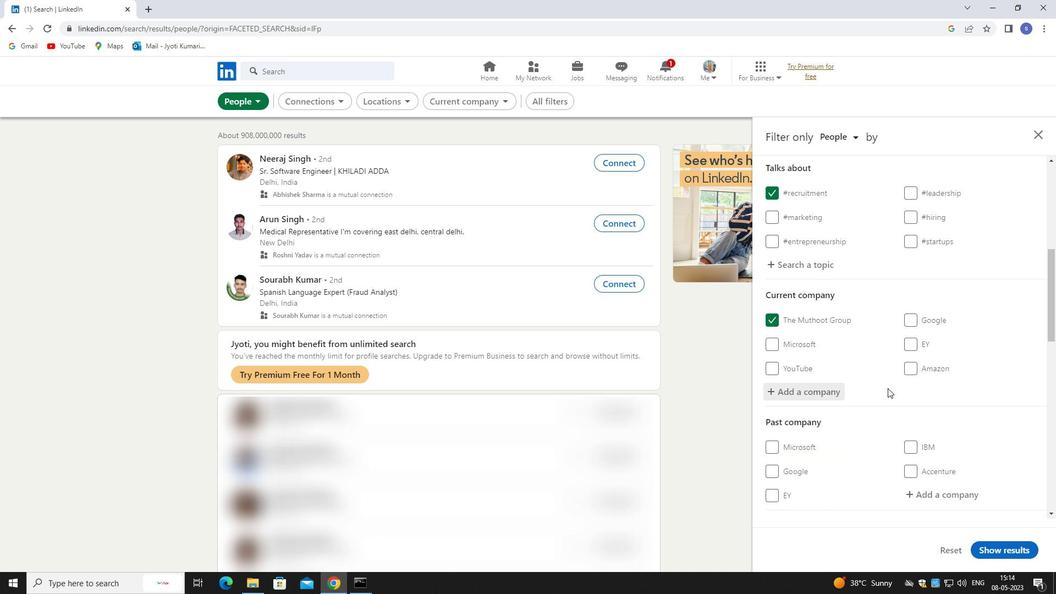 
Action: Mouse moved to (948, 325)
Screenshot: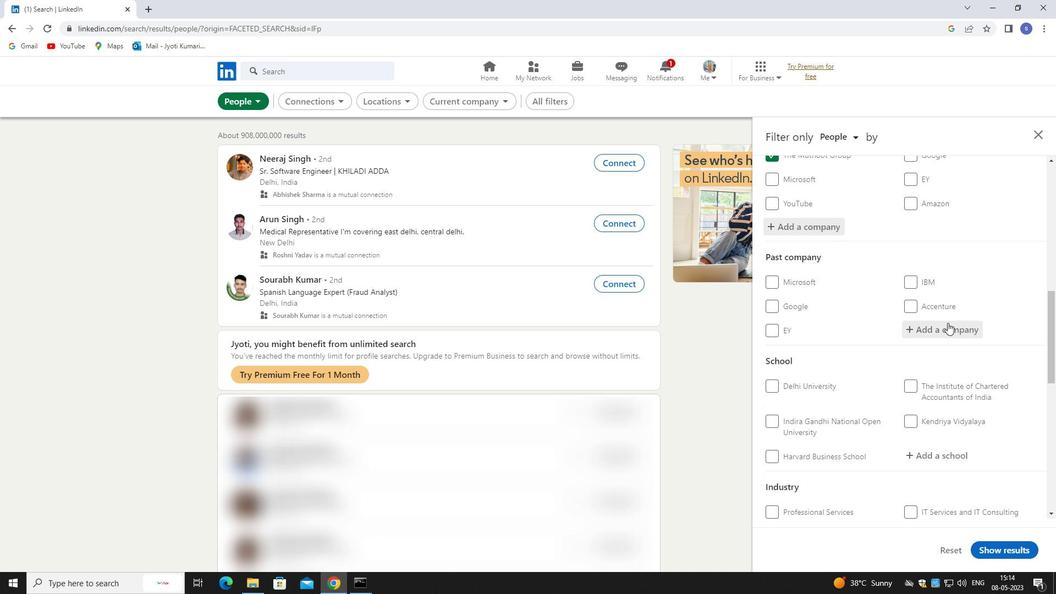 
Action: Mouse pressed left at (948, 325)
Screenshot: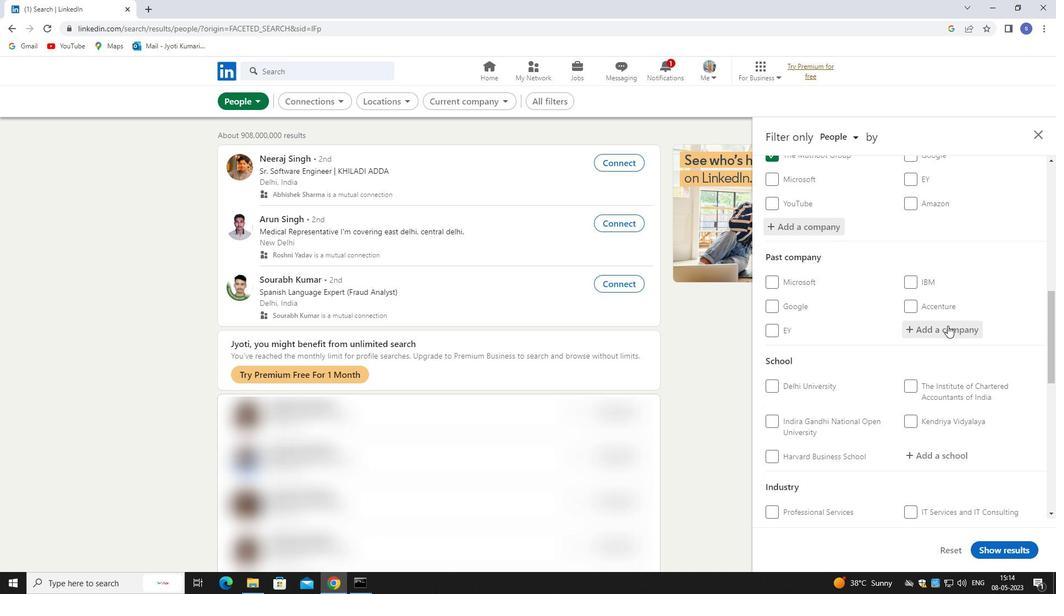 
Action: Mouse moved to (933, 466)
Screenshot: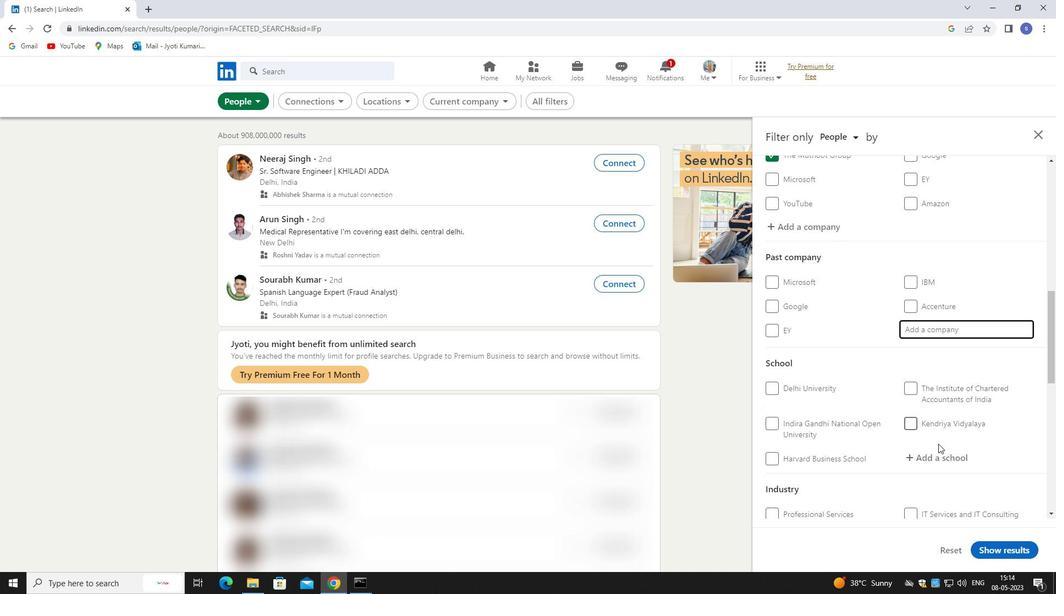 
Action: Mouse pressed left at (933, 466)
Screenshot: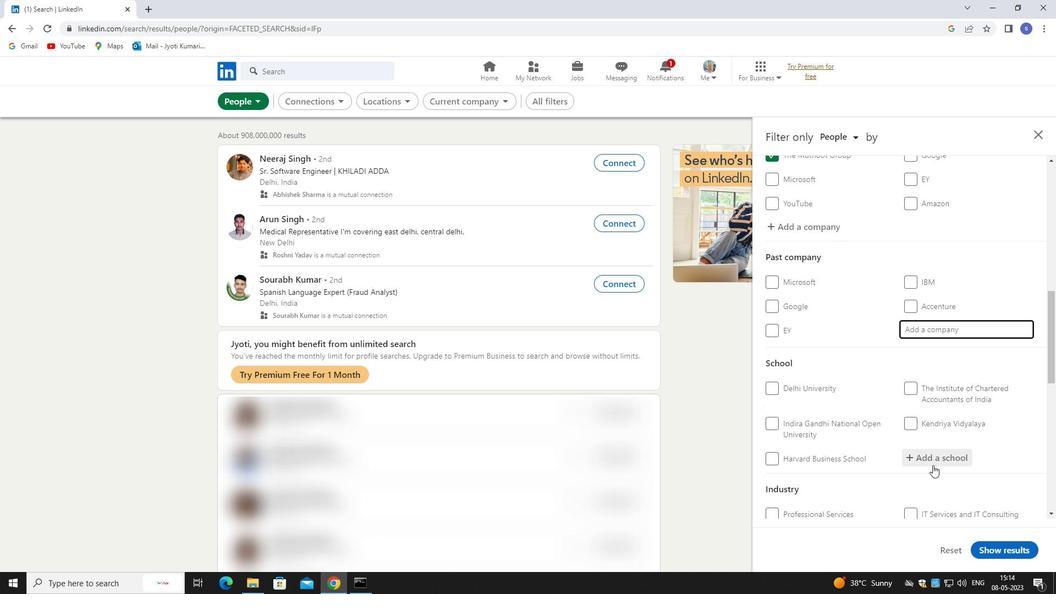 
Action: Mouse moved to (891, 420)
Screenshot: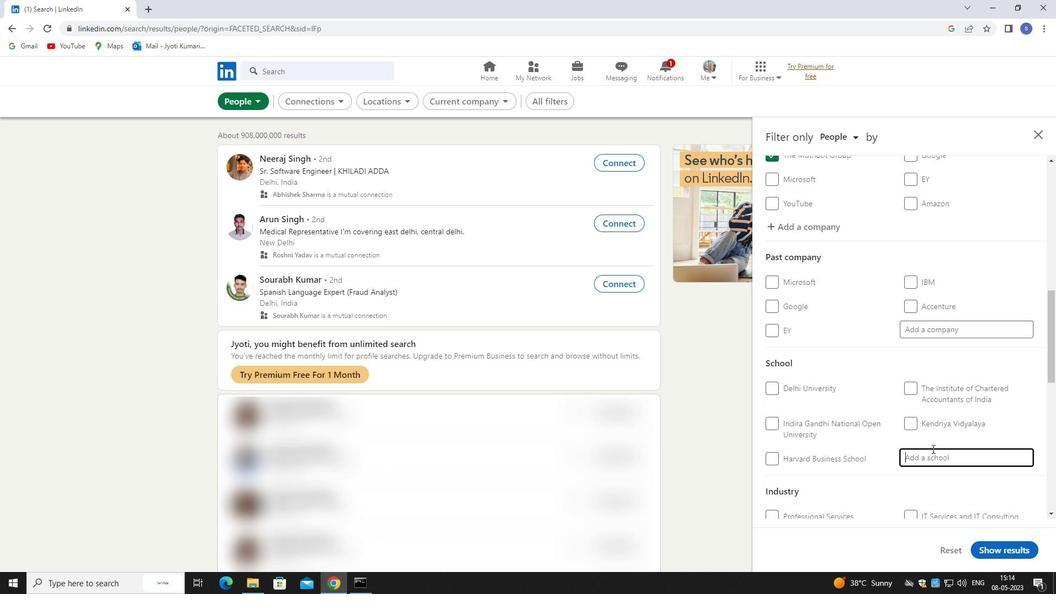 
Action: Key pressed cms<Key.space>college
Screenshot: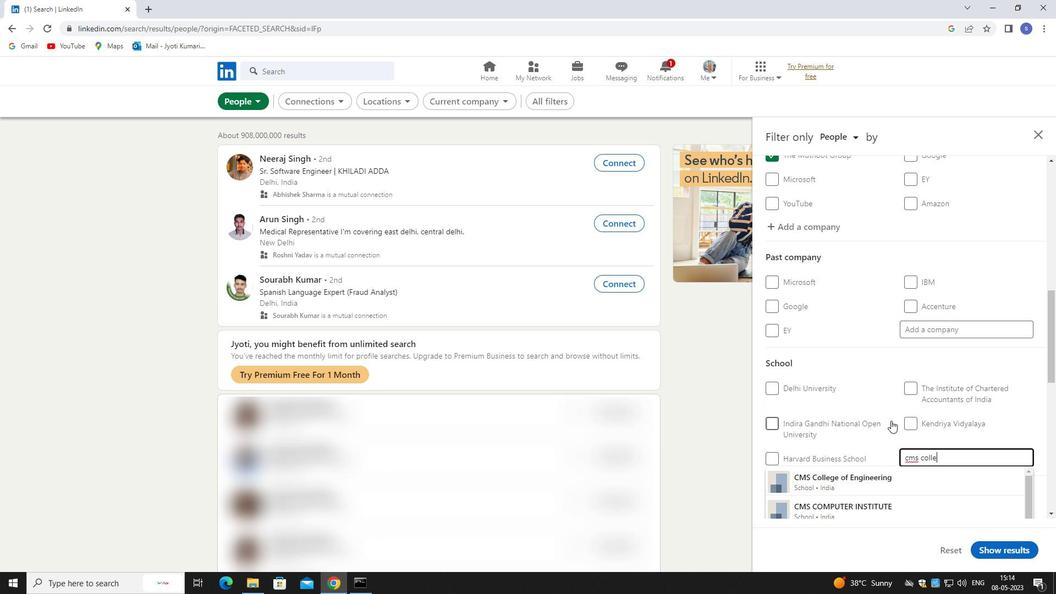 
Action: Mouse moved to (883, 443)
Screenshot: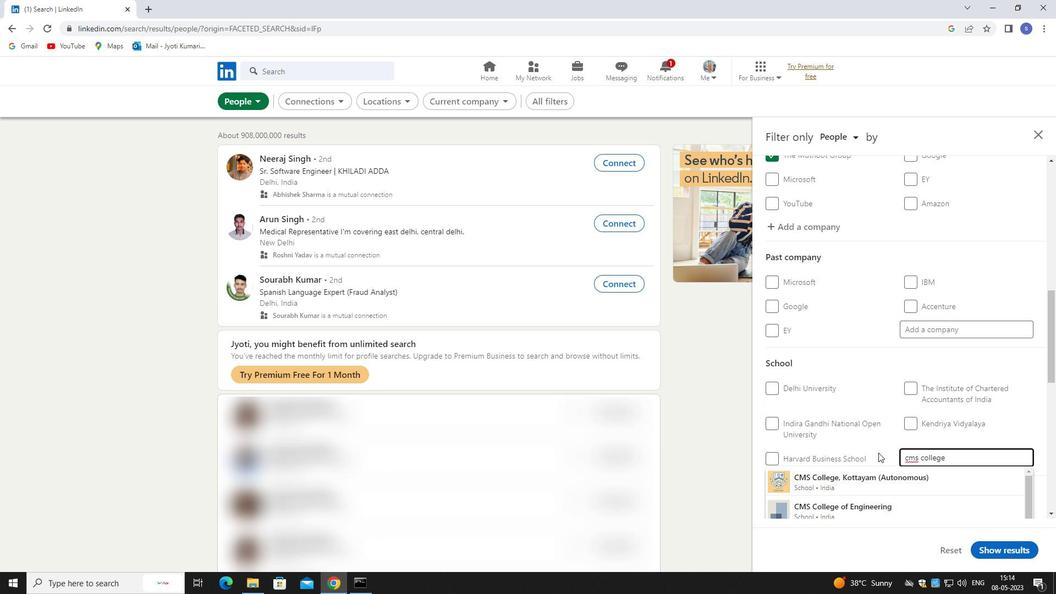 
Action: Mouse scrolled (883, 442) with delta (0, 0)
Screenshot: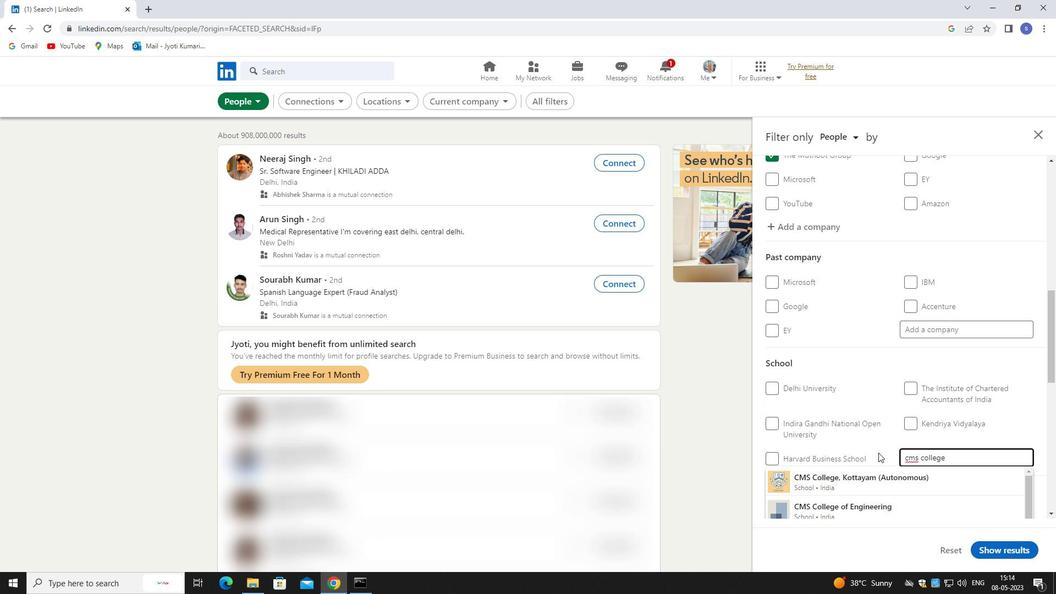 
Action: Mouse moved to (883, 441)
Screenshot: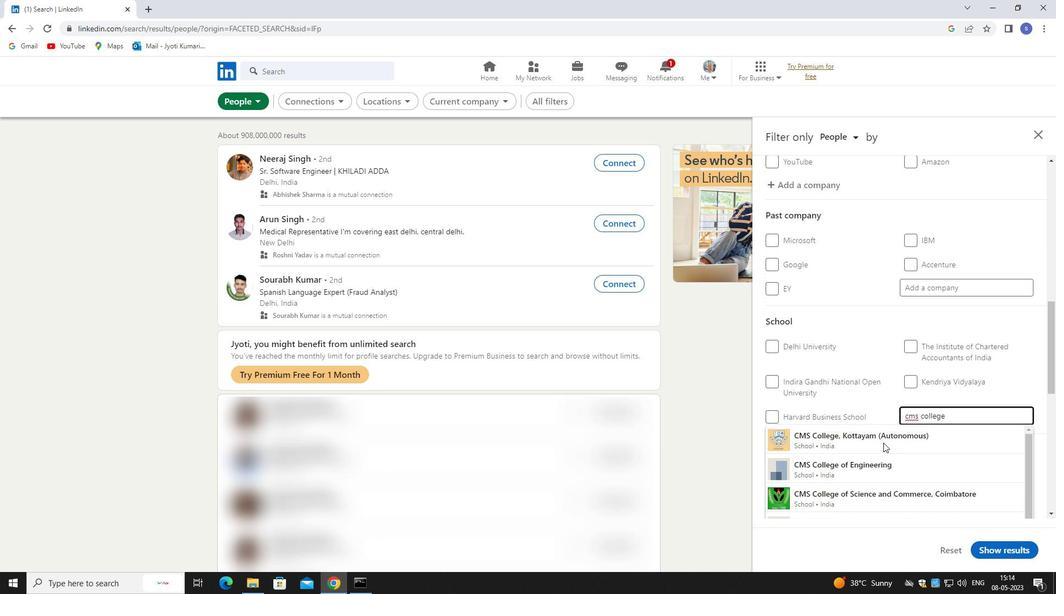 
Action: Mouse scrolled (883, 441) with delta (0, 0)
Screenshot: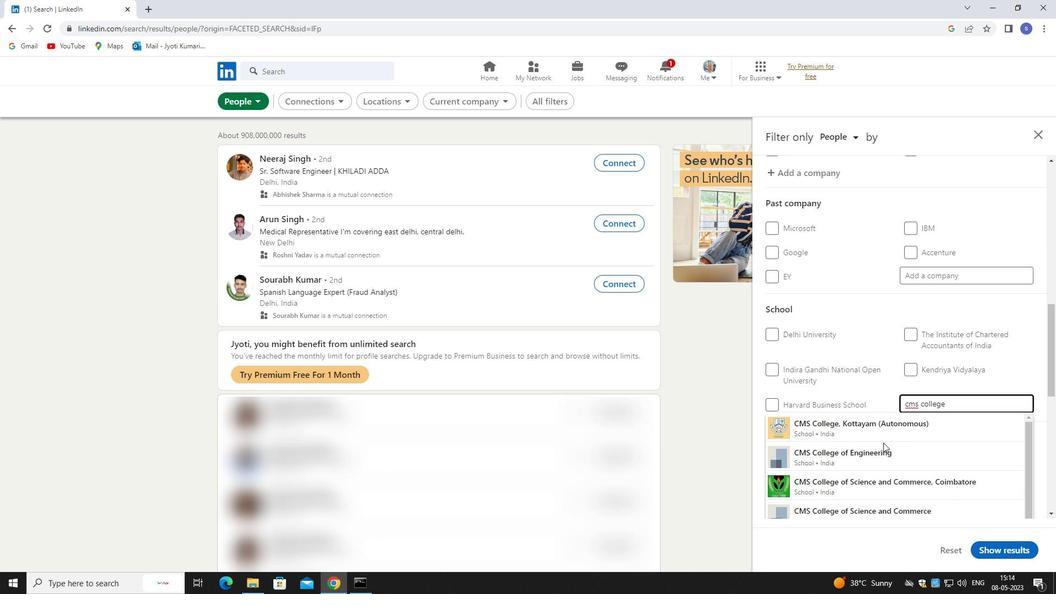 
Action: Mouse moved to (884, 441)
Screenshot: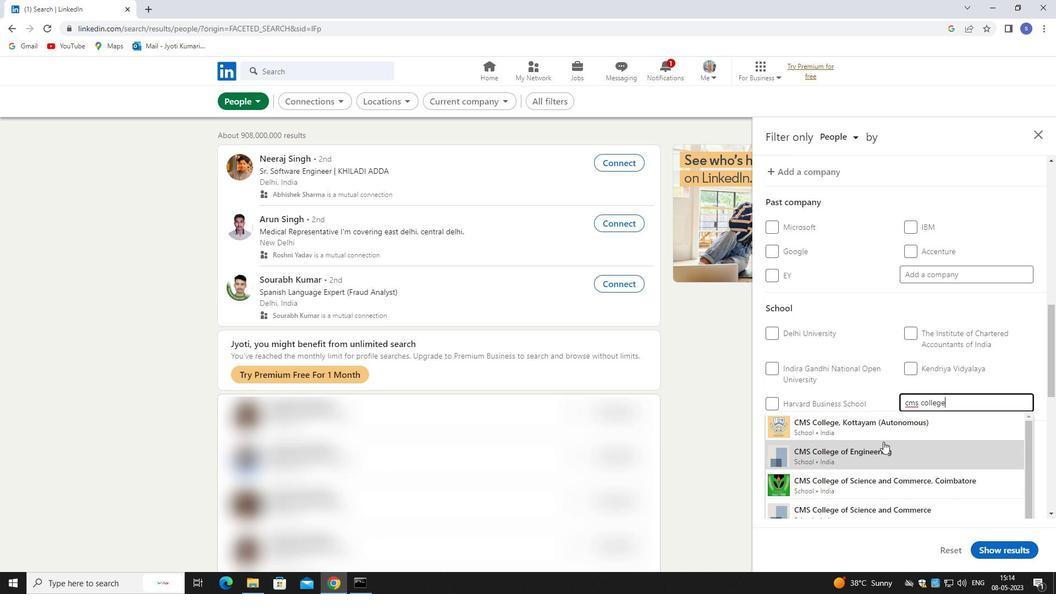 
Action: Mouse scrolled (884, 440) with delta (0, 0)
Screenshot: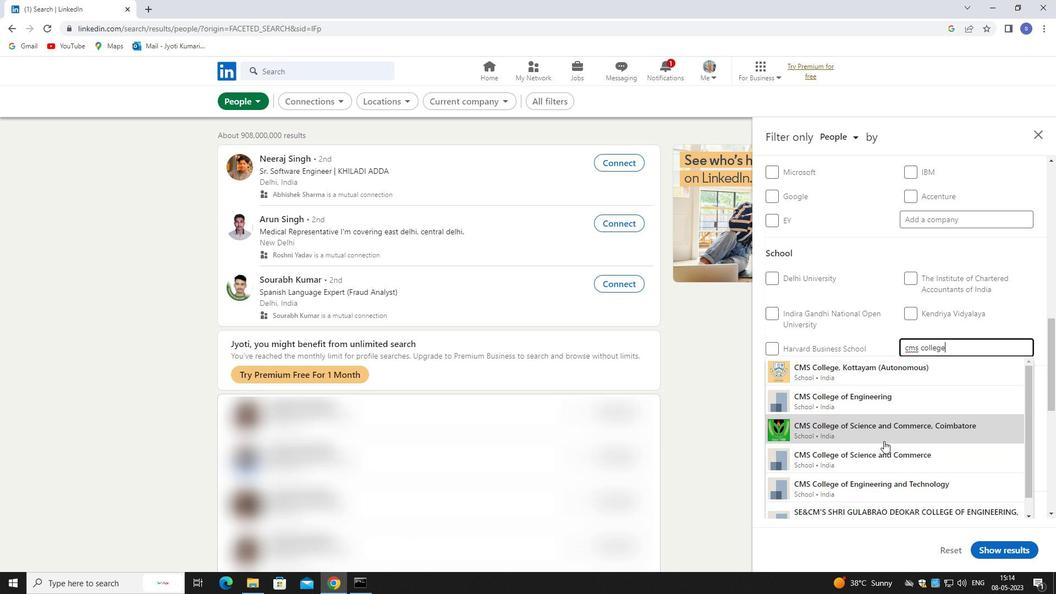 
Action: Mouse moved to (889, 380)
Screenshot: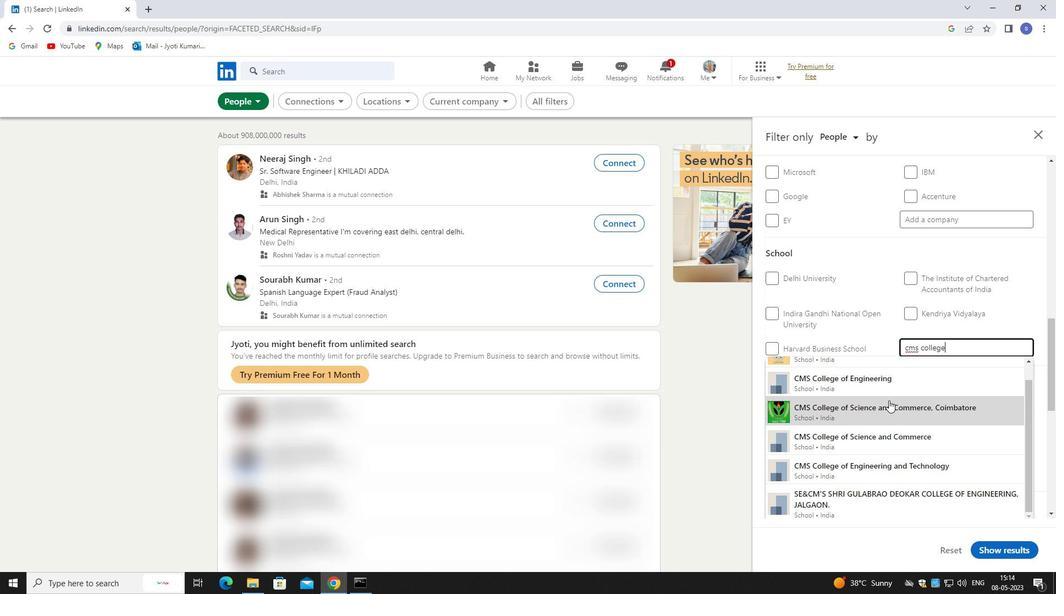 
Action: Mouse pressed left at (889, 380)
Screenshot: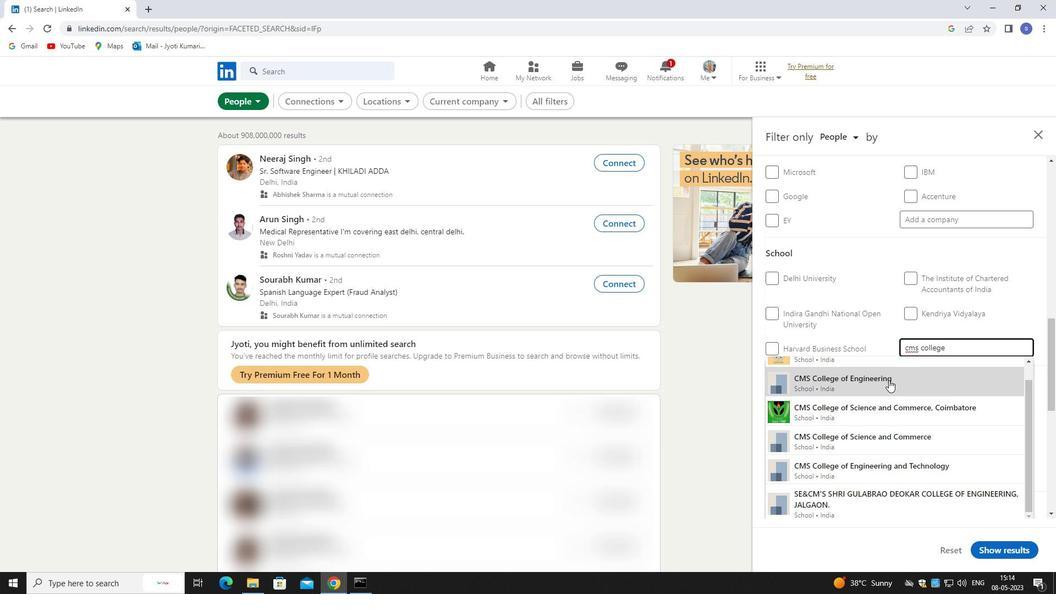 
Action: Mouse moved to (893, 374)
Screenshot: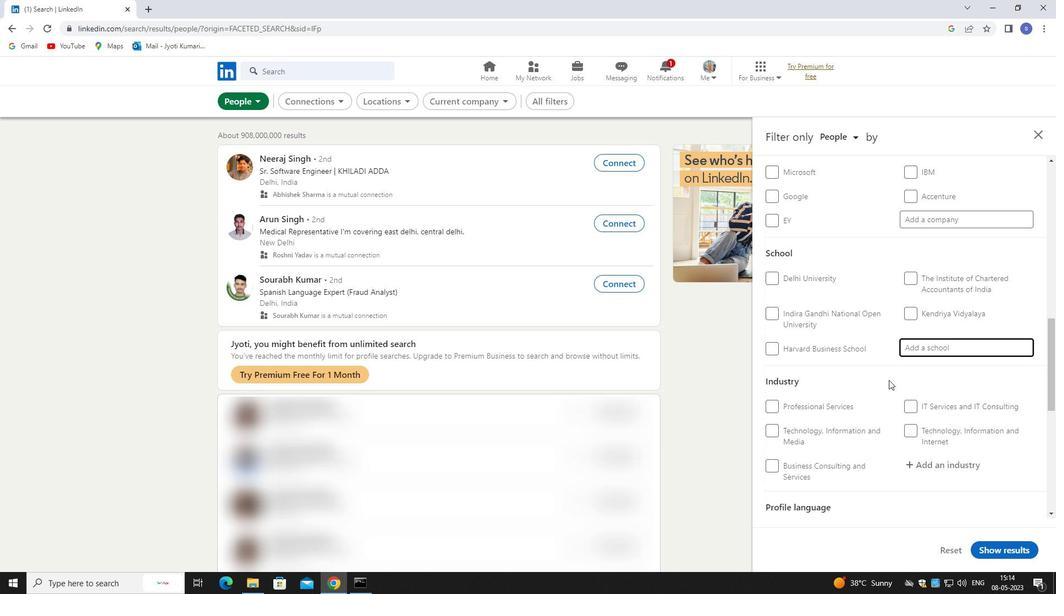 
Action: Mouse scrolled (893, 374) with delta (0, 0)
Screenshot: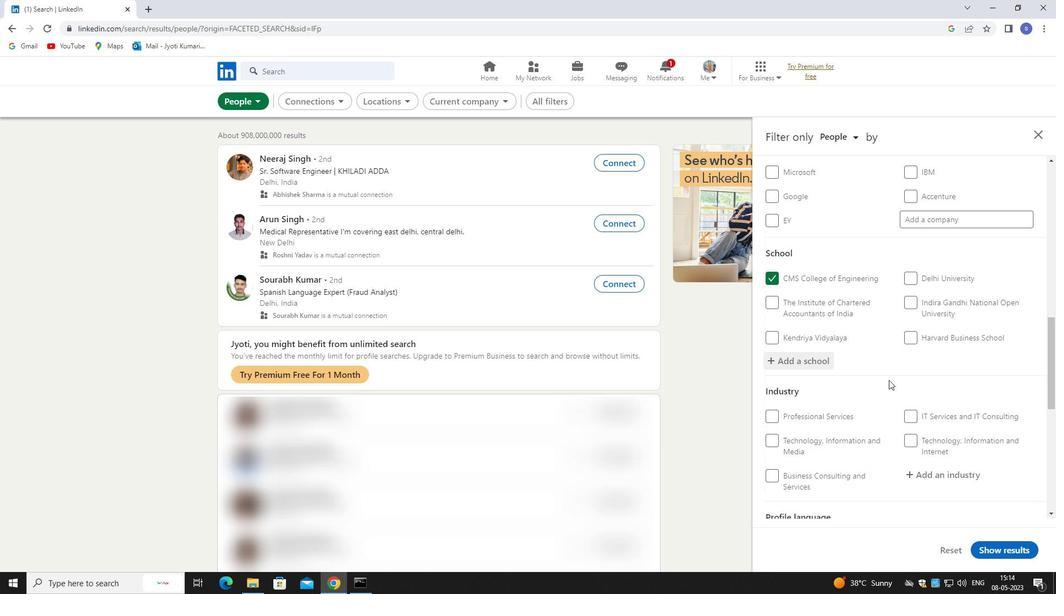
Action: Mouse scrolled (893, 374) with delta (0, 0)
Screenshot: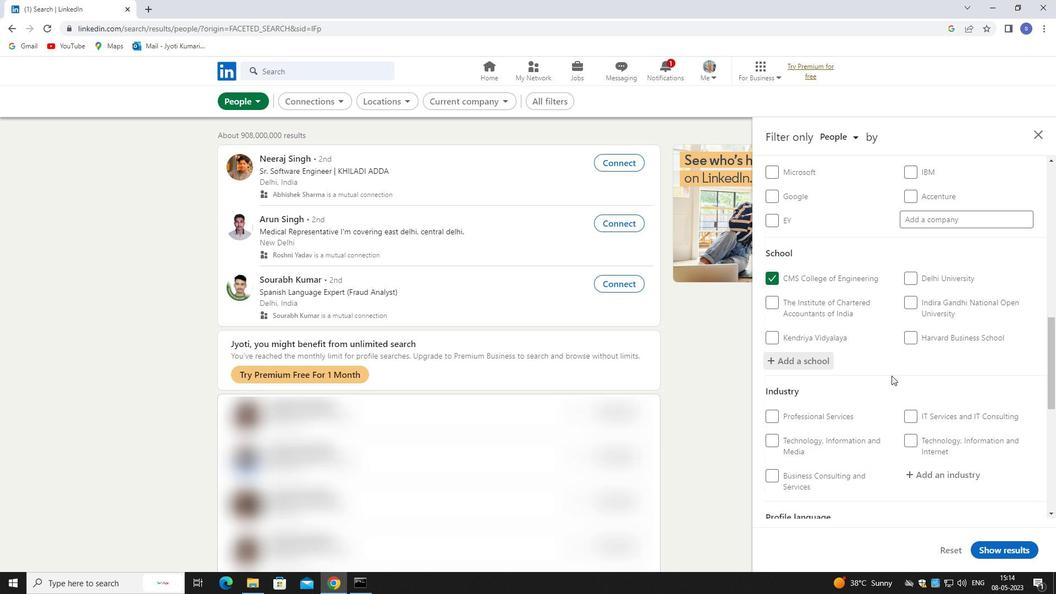 
Action: Mouse scrolled (893, 374) with delta (0, 0)
Screenshot: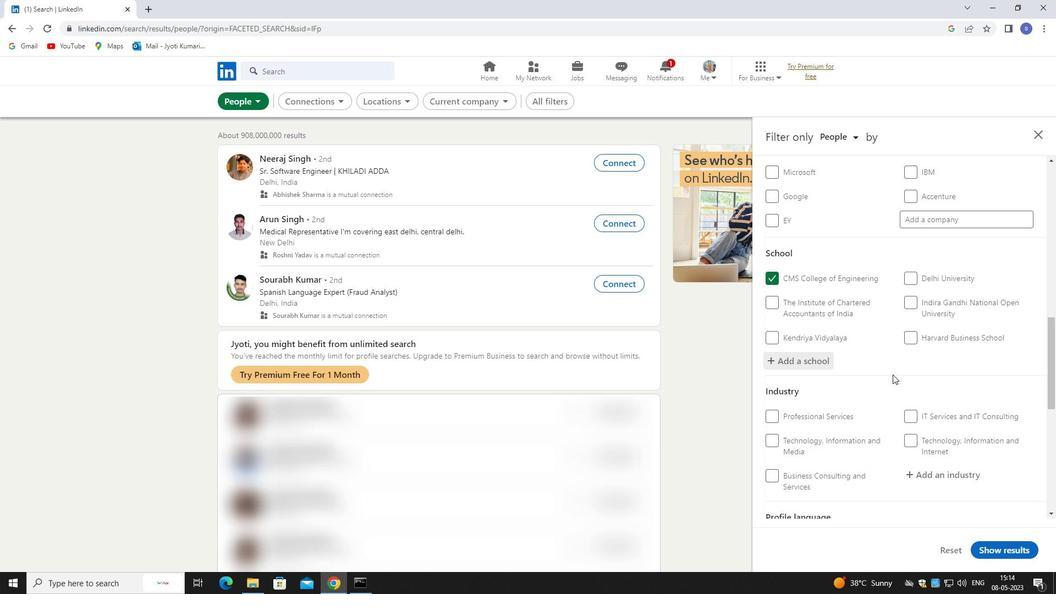 
Action: Mouse moved to (956, 312)
Screenshot: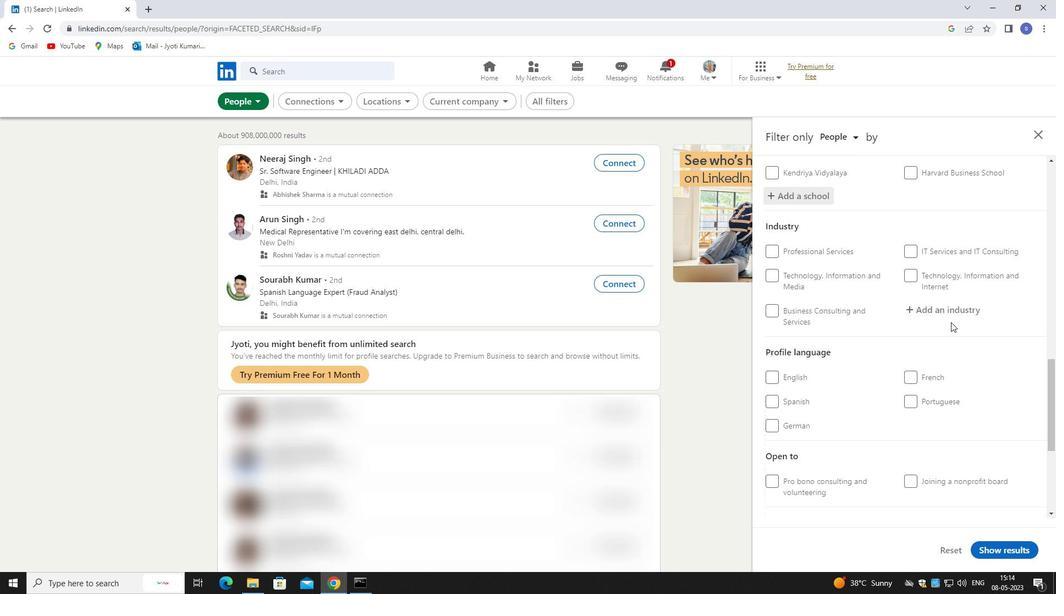 
Action: Mouse pressed left at (956, 312)
Screenshot: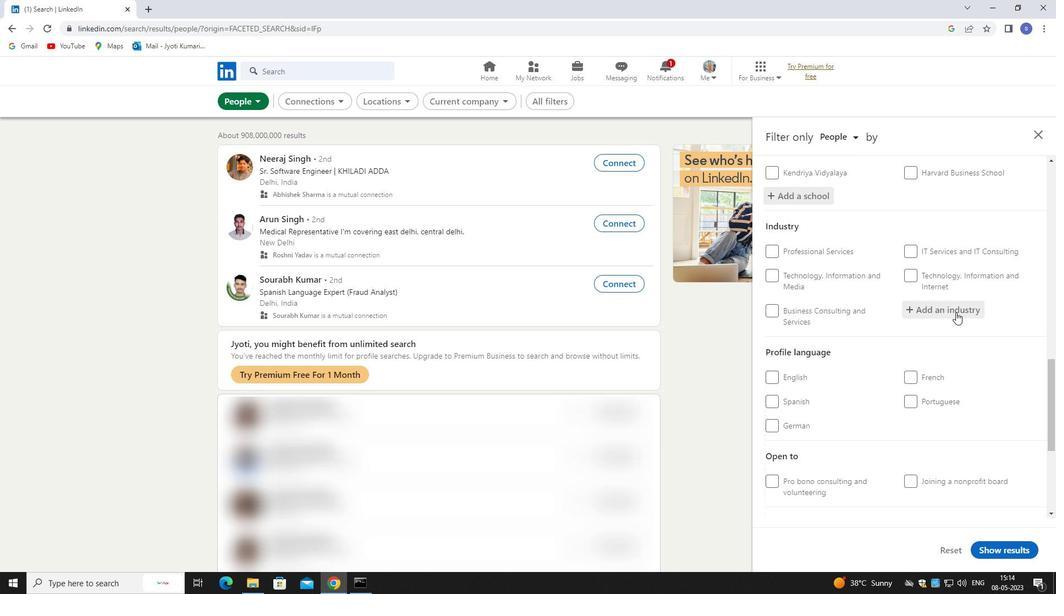 
Action: Mouse moved to (891, 283)
Screenshot: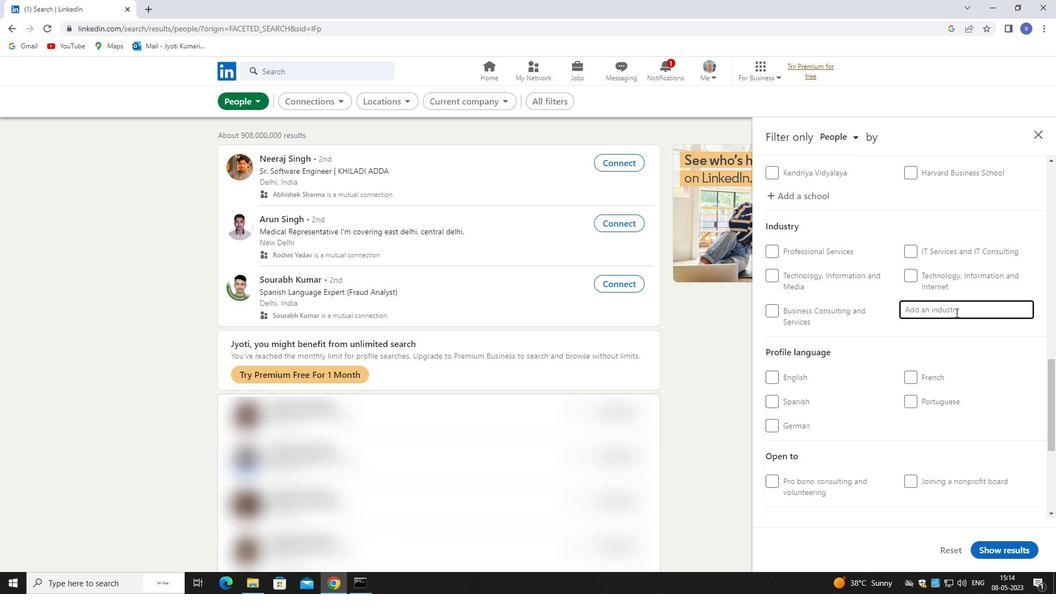 
Action: Key pressed museum<Key.space><Key.backspace><Key.backspace>
Screenshot: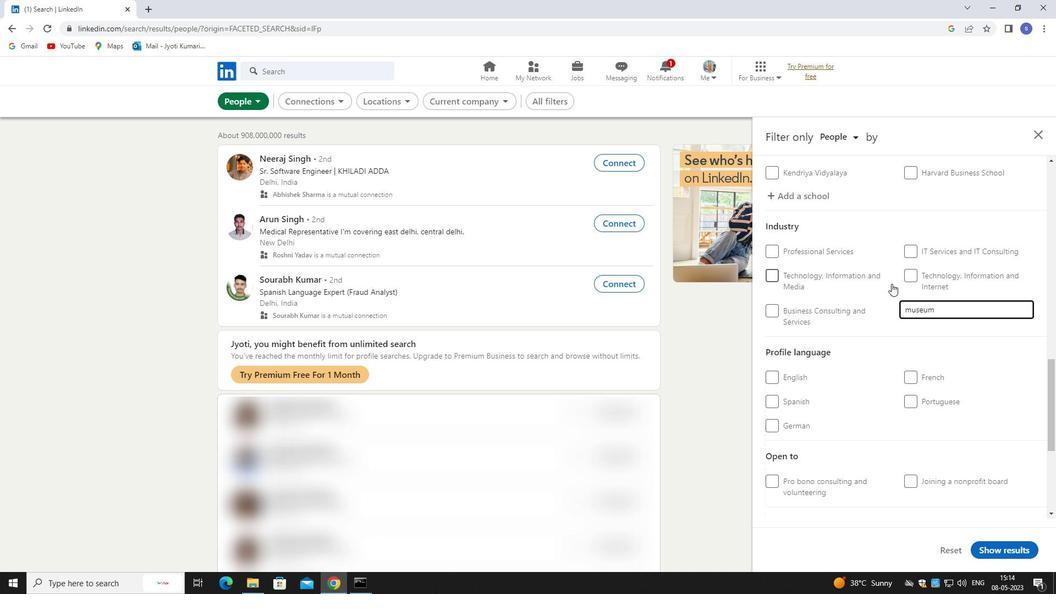 
Action: Mouse moved to (884, 343)
Screenshot: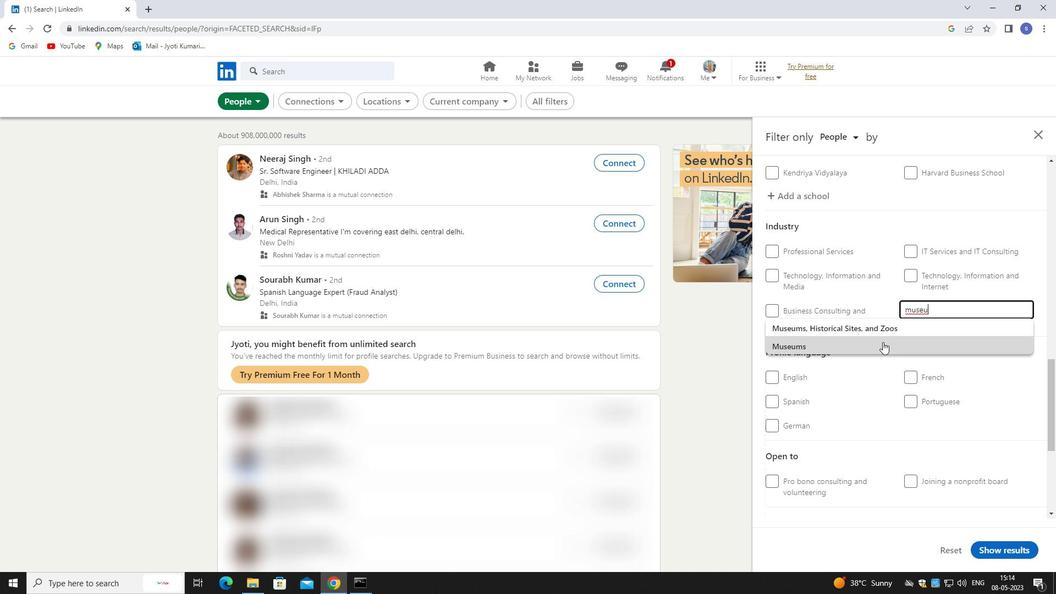 
Action: Mouse pressed left at (884, 343)
Screenshot: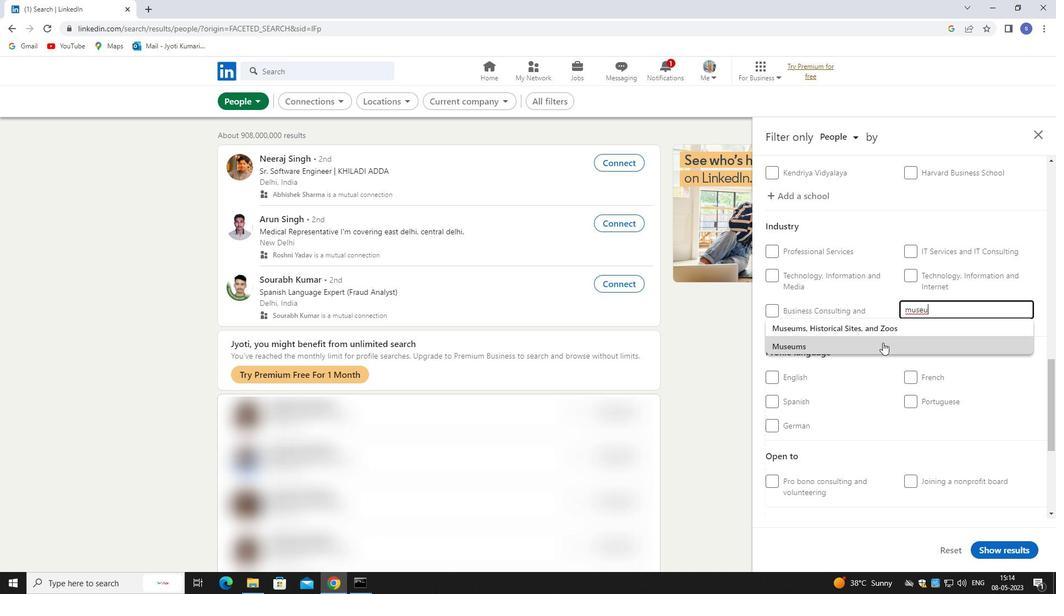 
Action: Mouse moved to (894, 335)
Screenshot: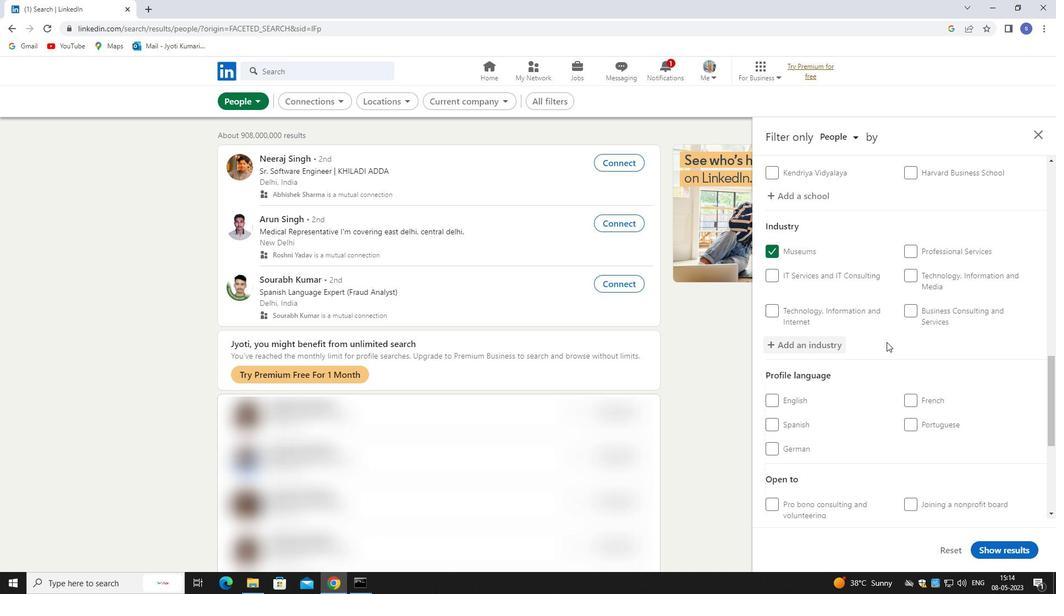 
Action: Mouse scrolled (894, 334) with delta (0, 0)
Screenshot: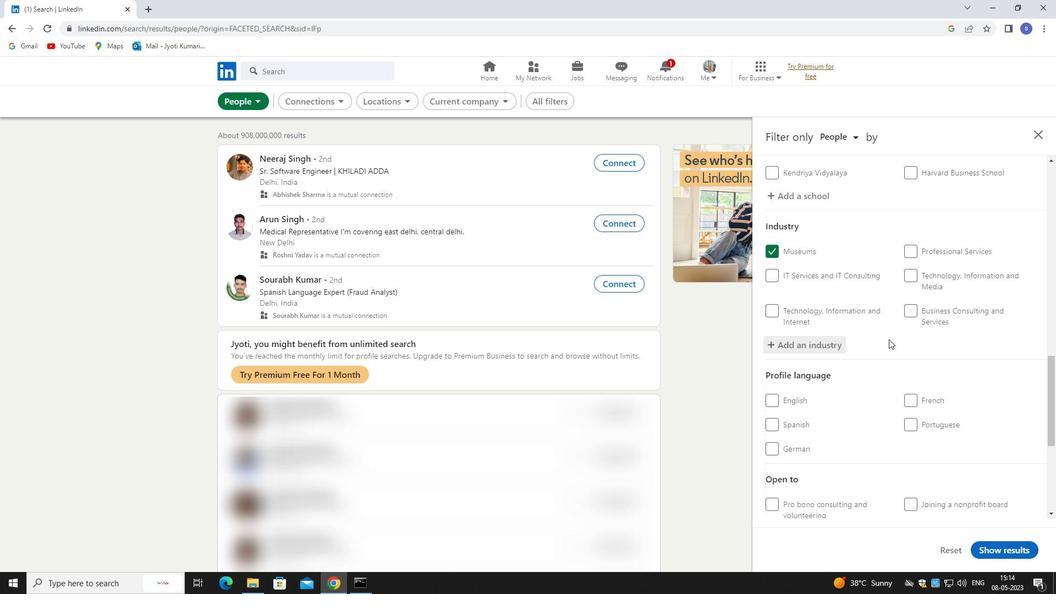 
Action: Mouse moved to (896, 335)
Screenshot: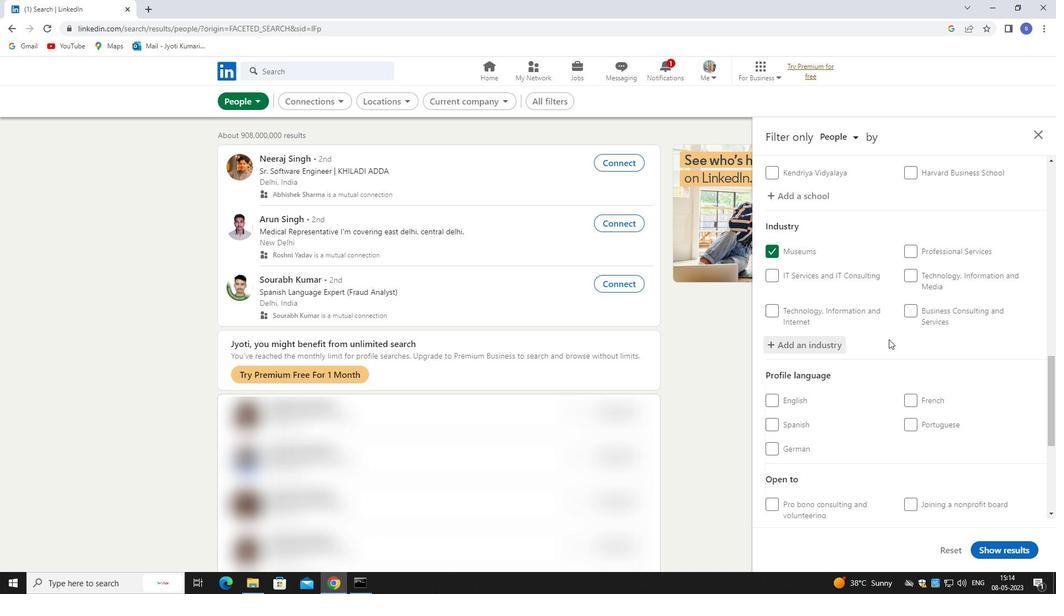 
Action: Mouse scrolled (896, 334) with delta (0, 0)
Screenshot: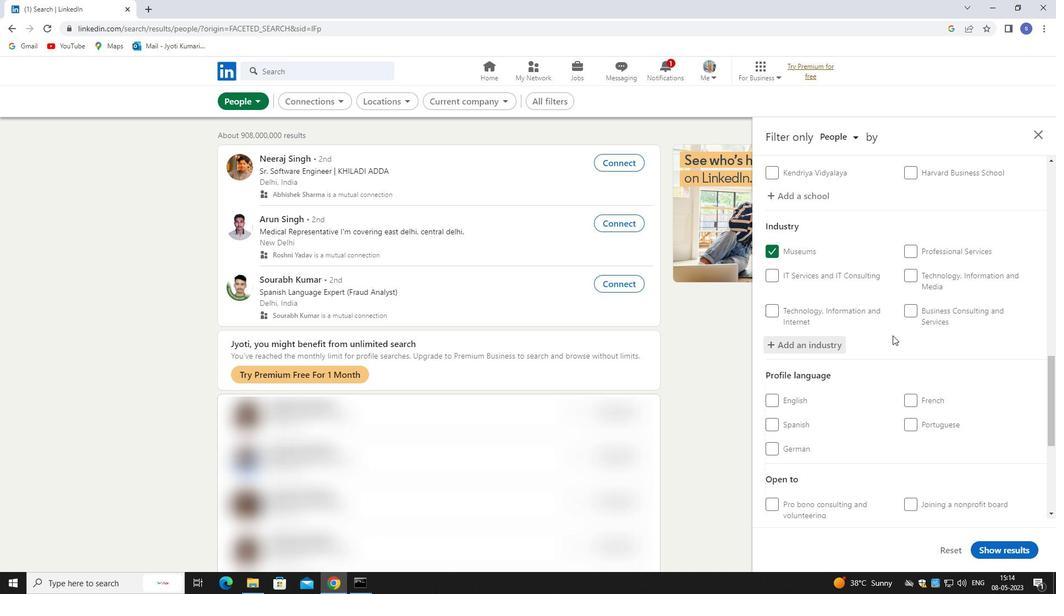 
Action: Mouse moved to (904, 335)
Screenshot: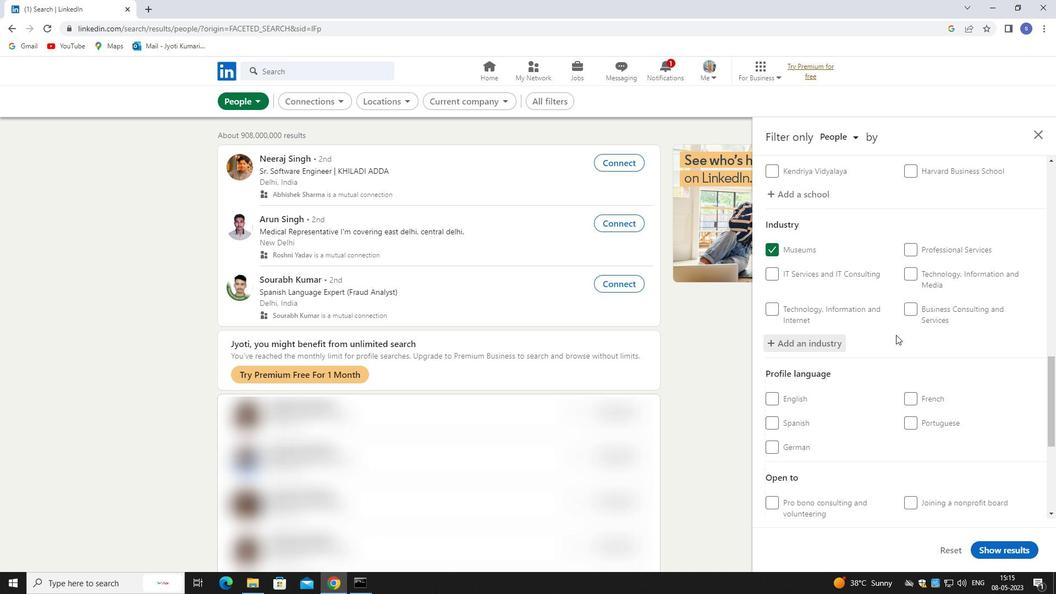 
Action: Mouse scrolled (904, 334) with delta (0, 0)
Screenshot: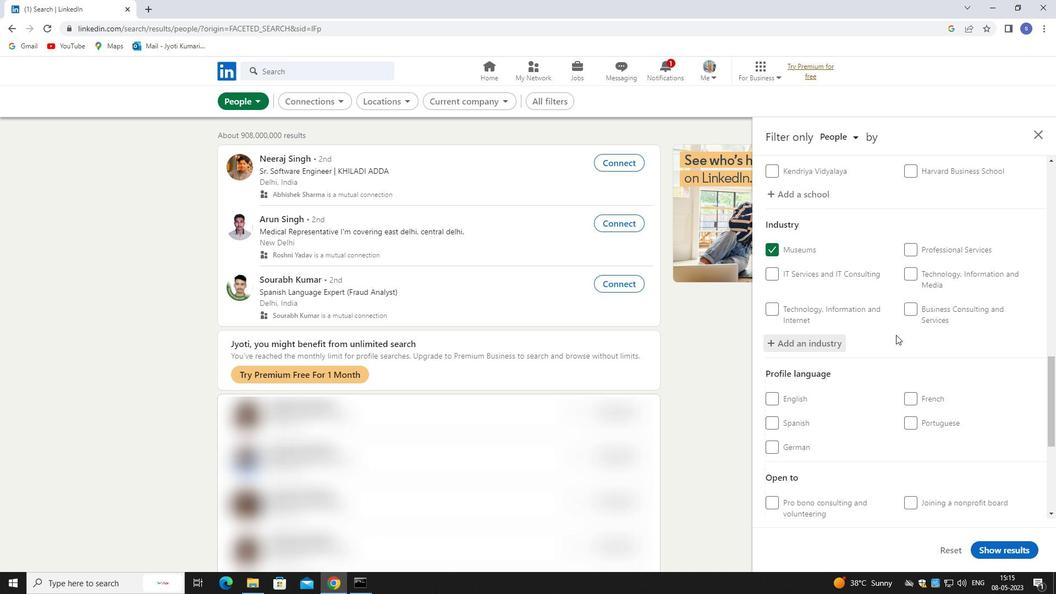 
Action: Mouse moved to (790, 283)
Screenshot: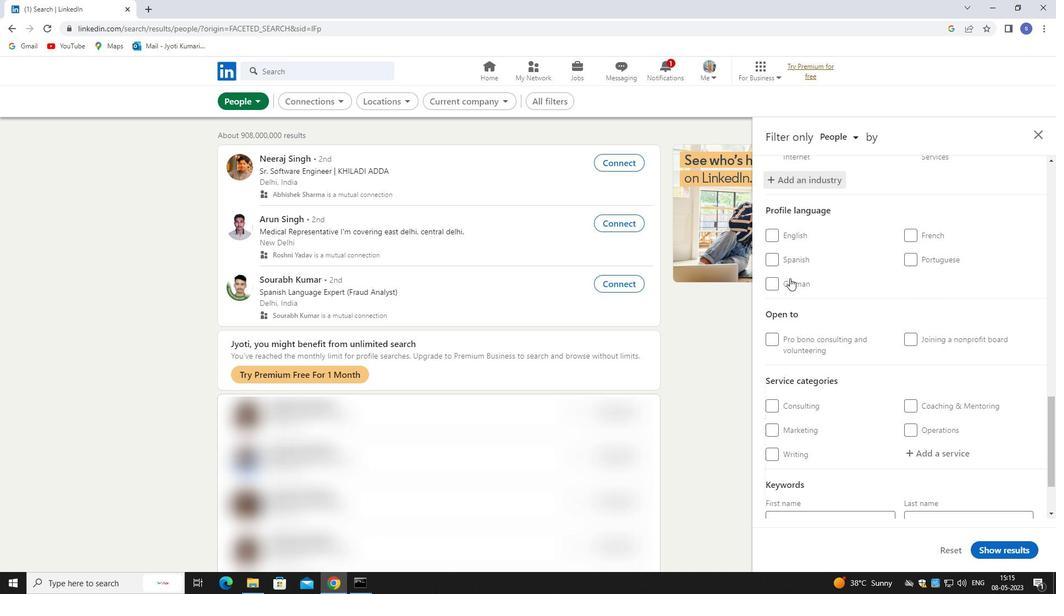 
Action: Mouse pressed left at (790, 283)
Screenshot: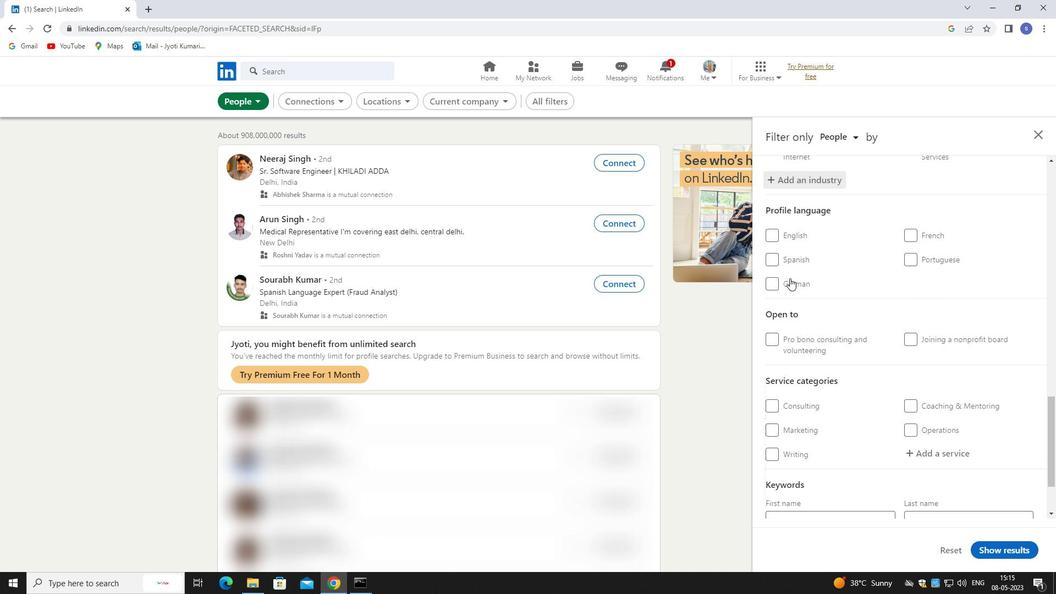 
Action: Mouse moved to (861, 286)
Screenshot: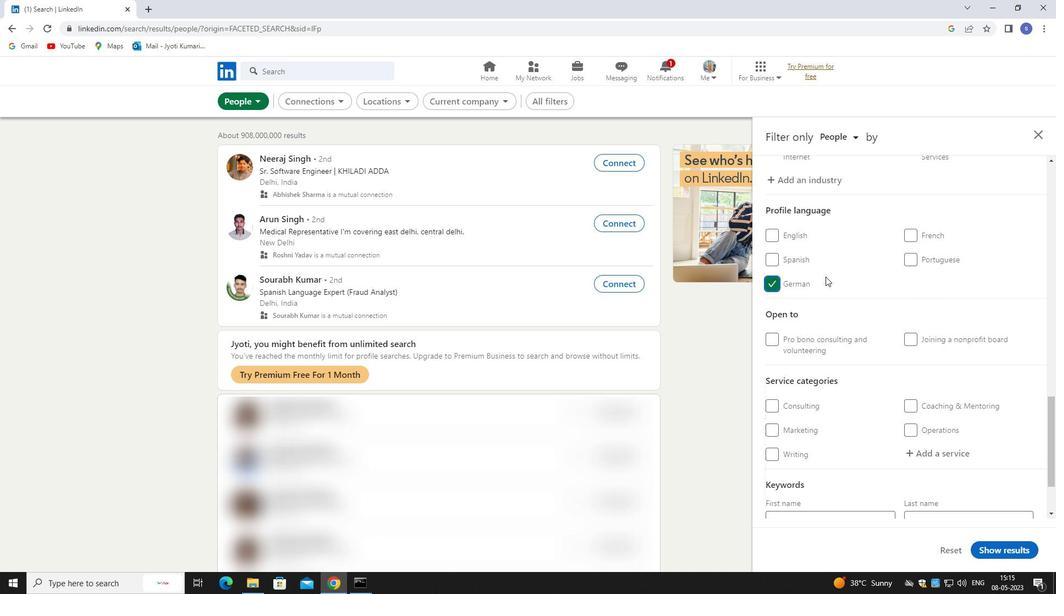 
Action: Mouse scrolled (861, 286) with delta (0, 0)
Screenshot: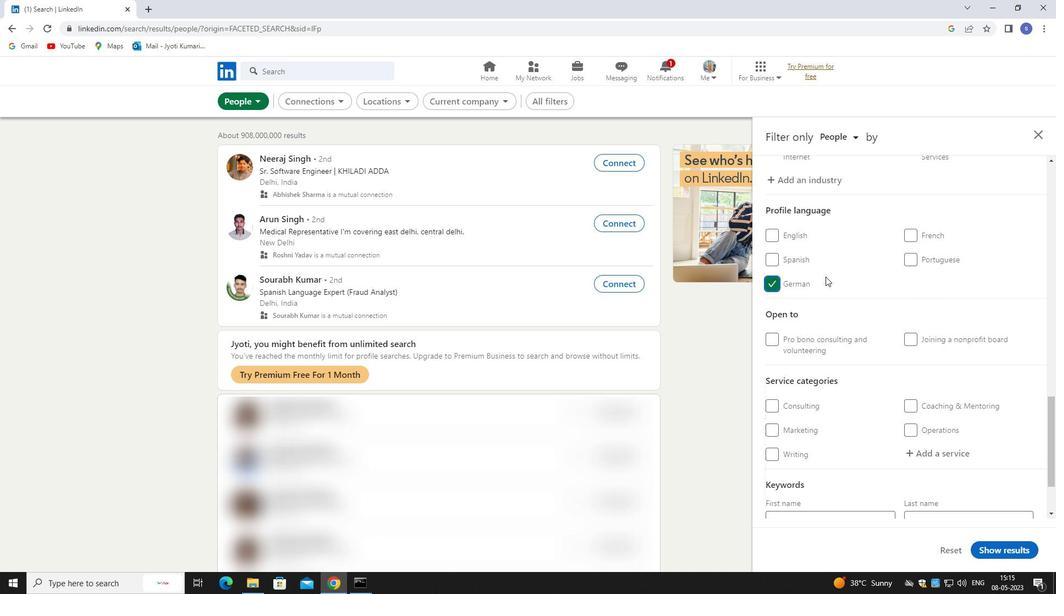 
Action: Mouse moved to (898, 311)
Screenshot: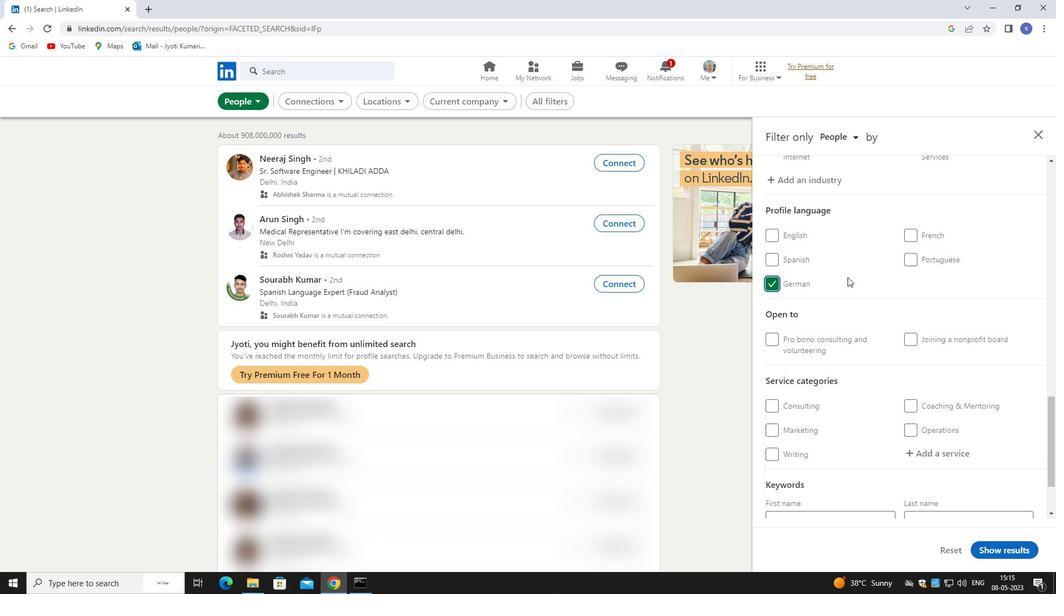 
Action: Mouse scrolled (898, 310) with delta (0, 0)
Screenshot: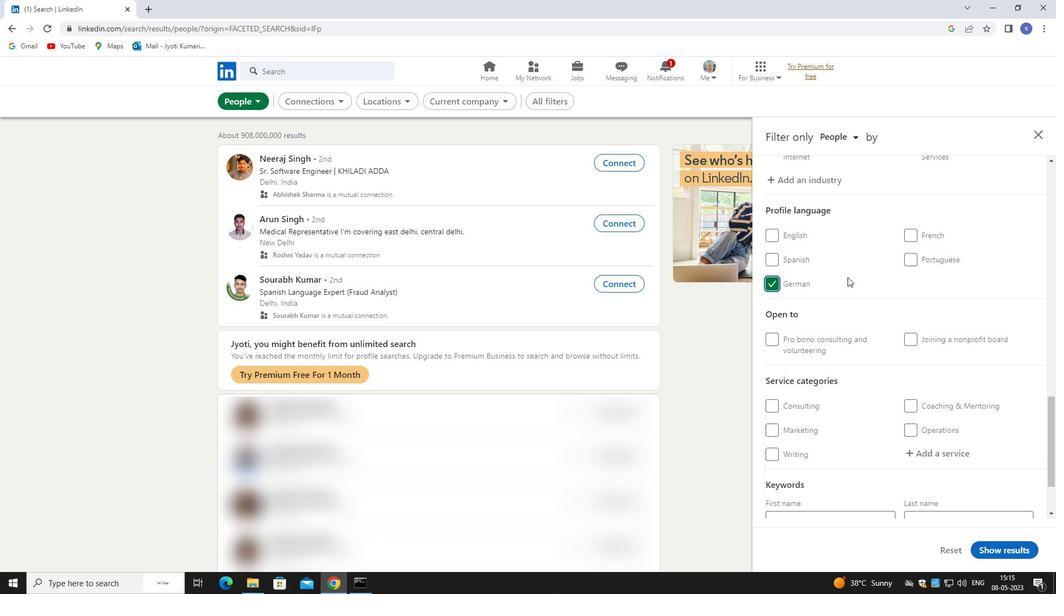 
Action: Mouse moved to (938, 335)
Screenshot: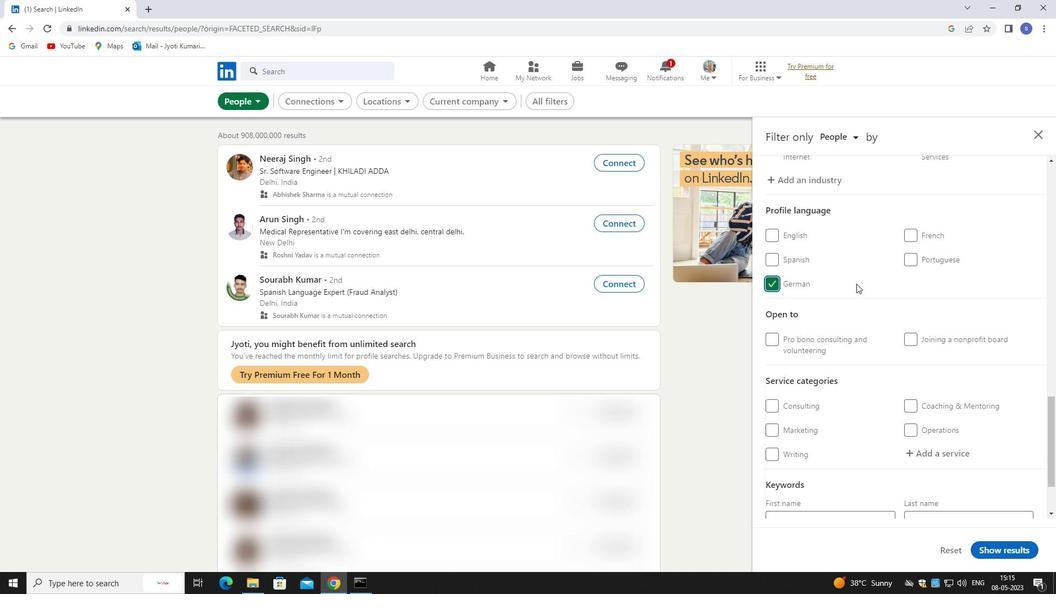 
Action: Mouse scrolled (938, 335) with delta (0, 0)
Screenshot: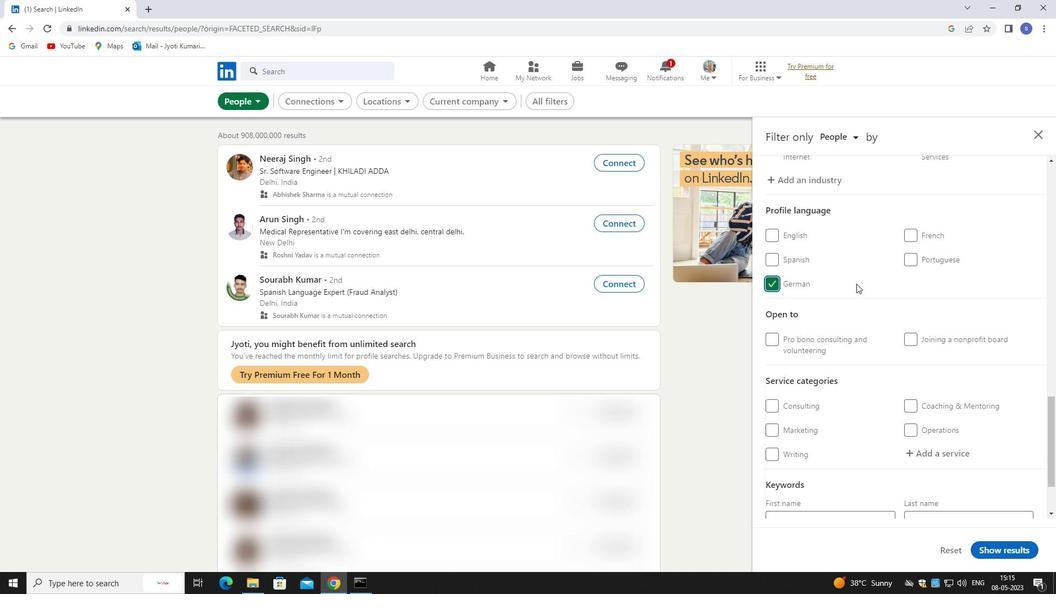 
Action: Mouse moved to (945, 363)
Screenshot: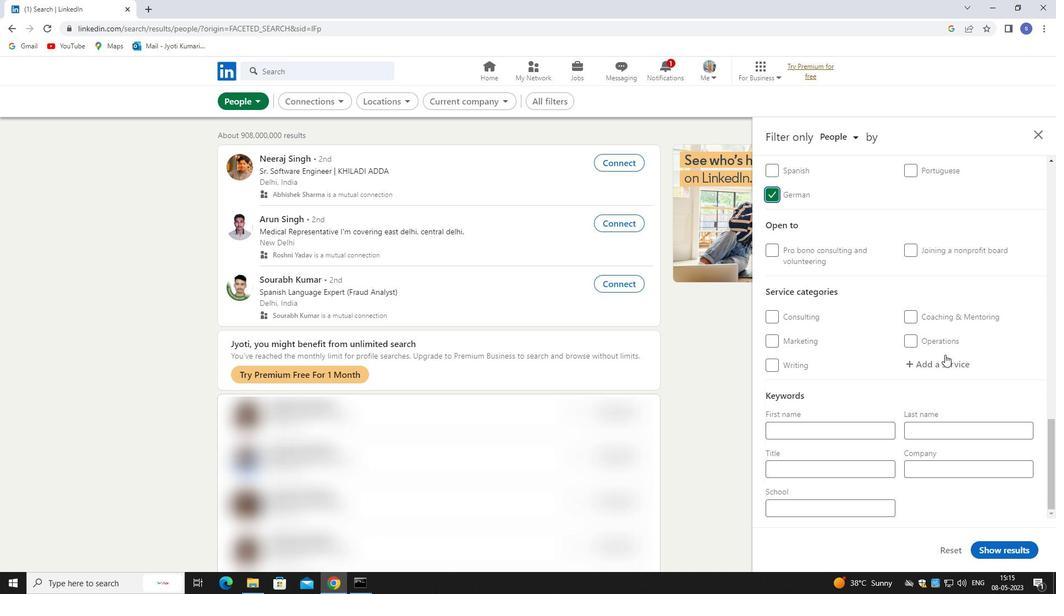 
Action: Mouse pressed left at (945, 363)
Screenshot: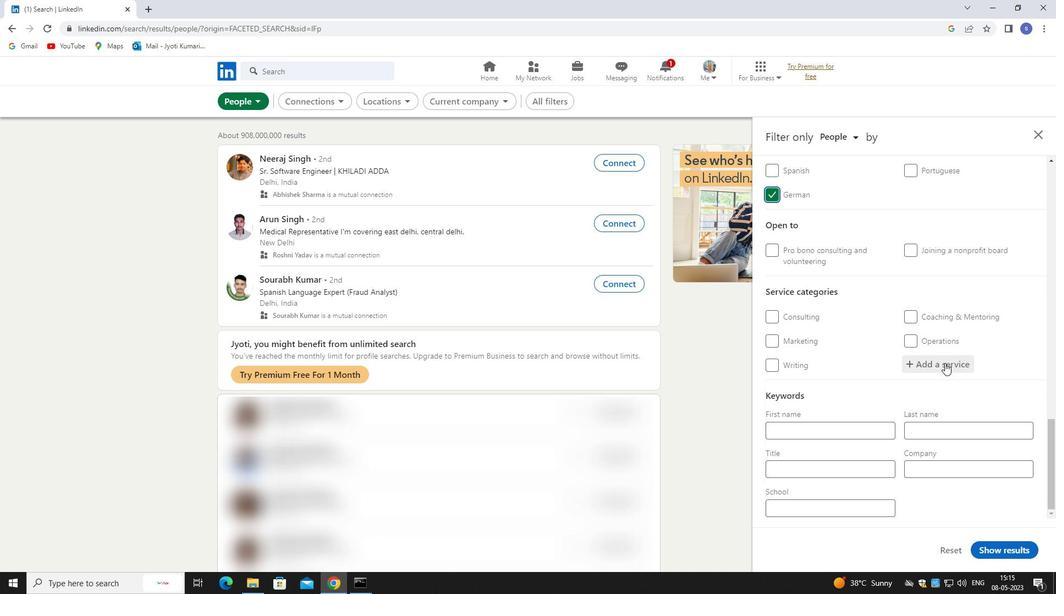 
Action: Mouse moved to (911, 346)
Screenshot: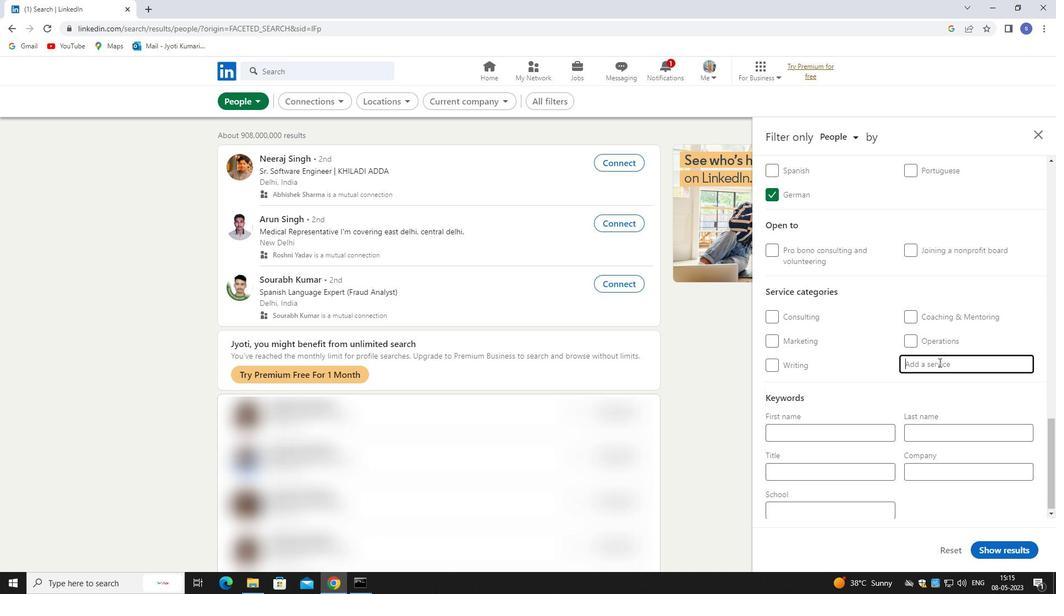 
Action: Key pressed <Key.shift>INFO
Screenshot: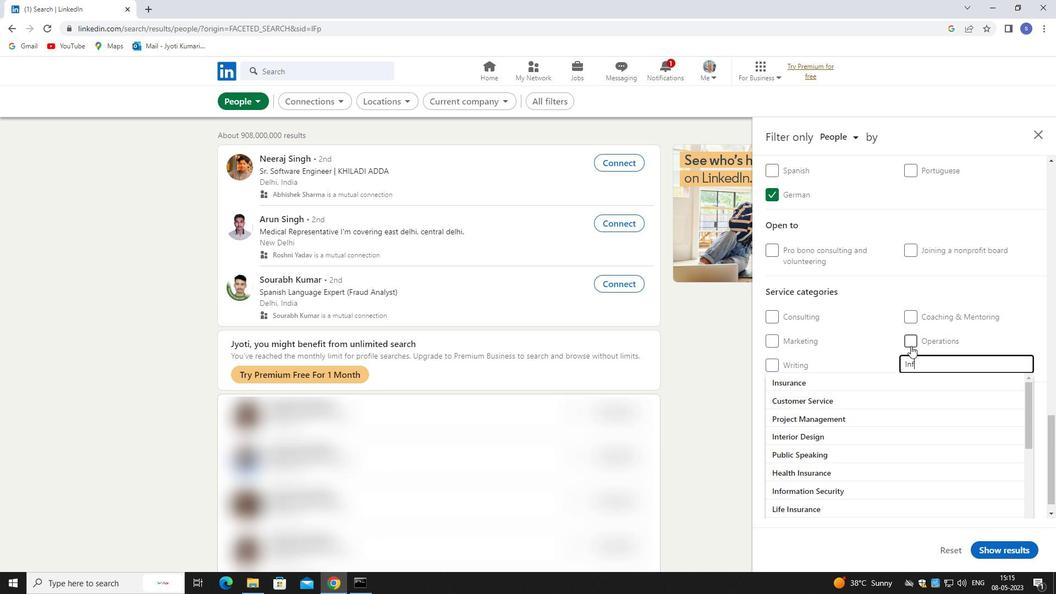 
Action: Mouse moved to (910, 345)
Screenshot: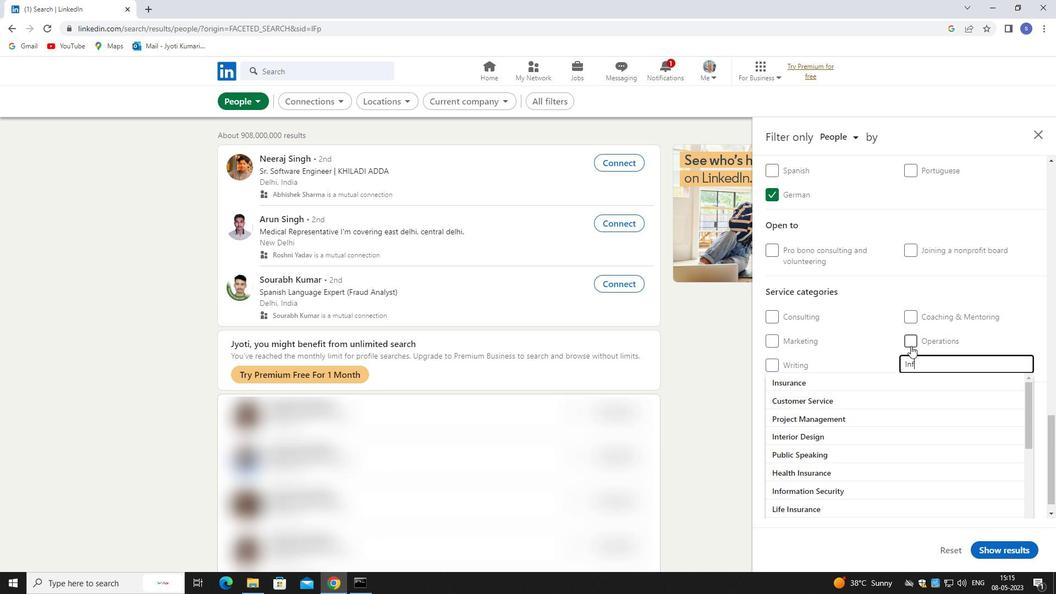 
Action: Key pressed RMATION<Key.space><Key.shift>MANS<Key.backspace><Key.backspace>NAGE,<Key.backspace>MENT
Screenshot: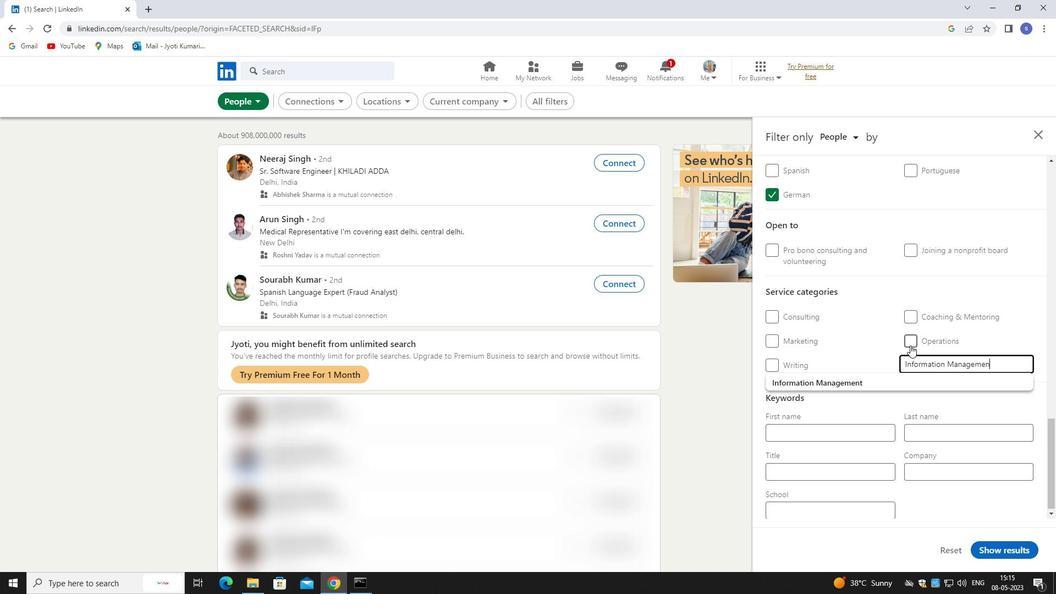 
Action: Mouse moved to (829, 385)
Screenshot: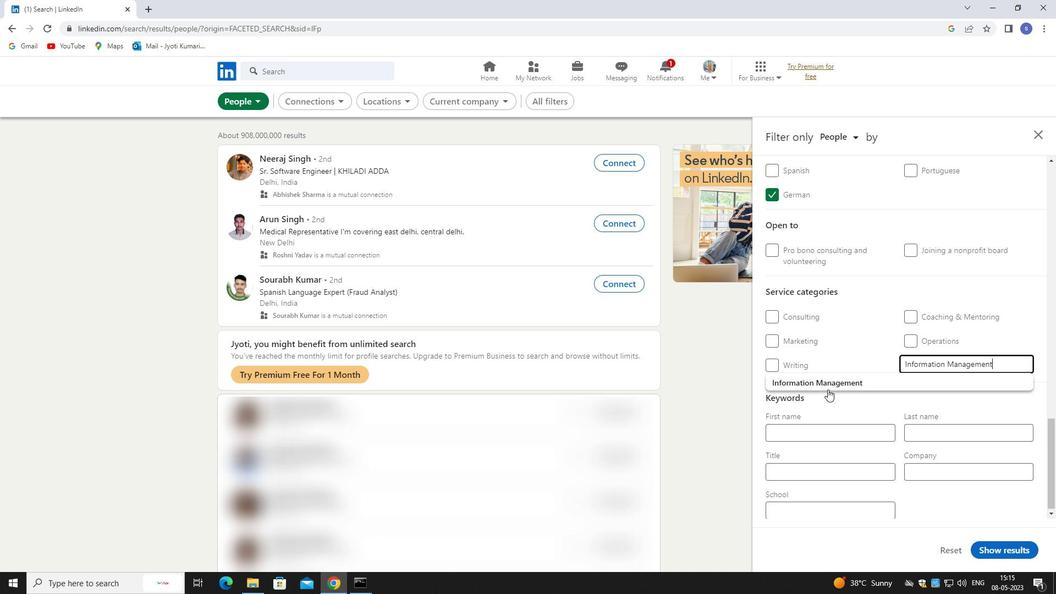
Action: Mouse pressed left at (829, 385)
Screenshot: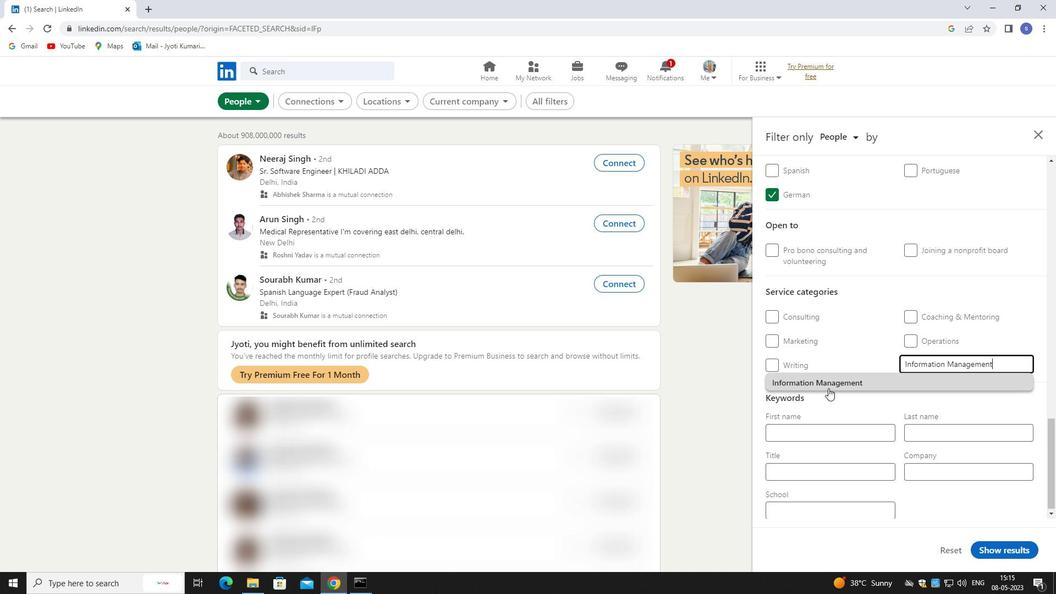 
Action: Mouse moved to (830, 382)
Screenshot: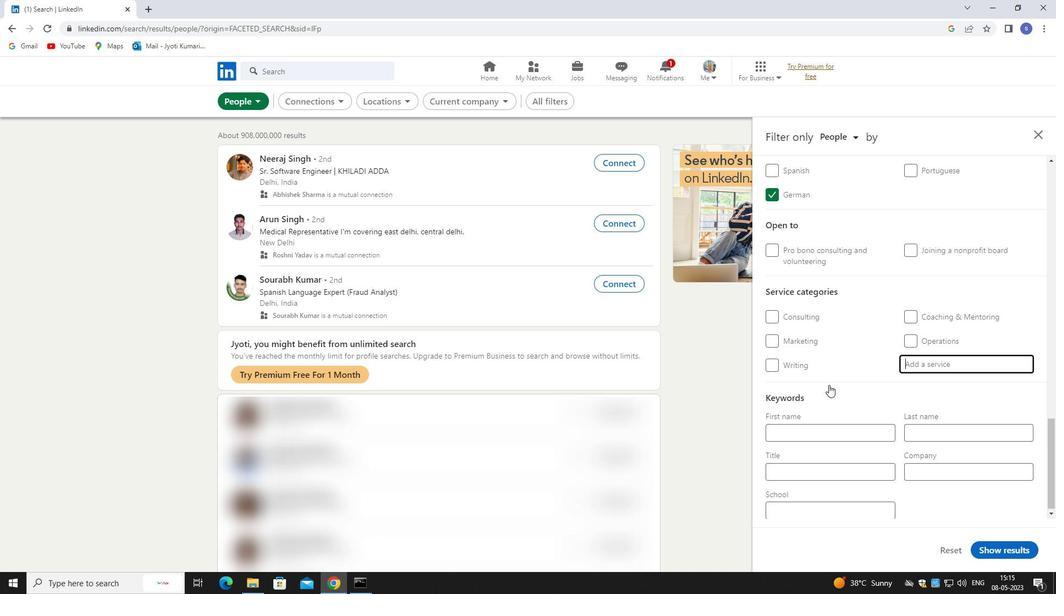 
Action: Mouse scrolled (830, 382) with delta (0, 0)
Screenshot: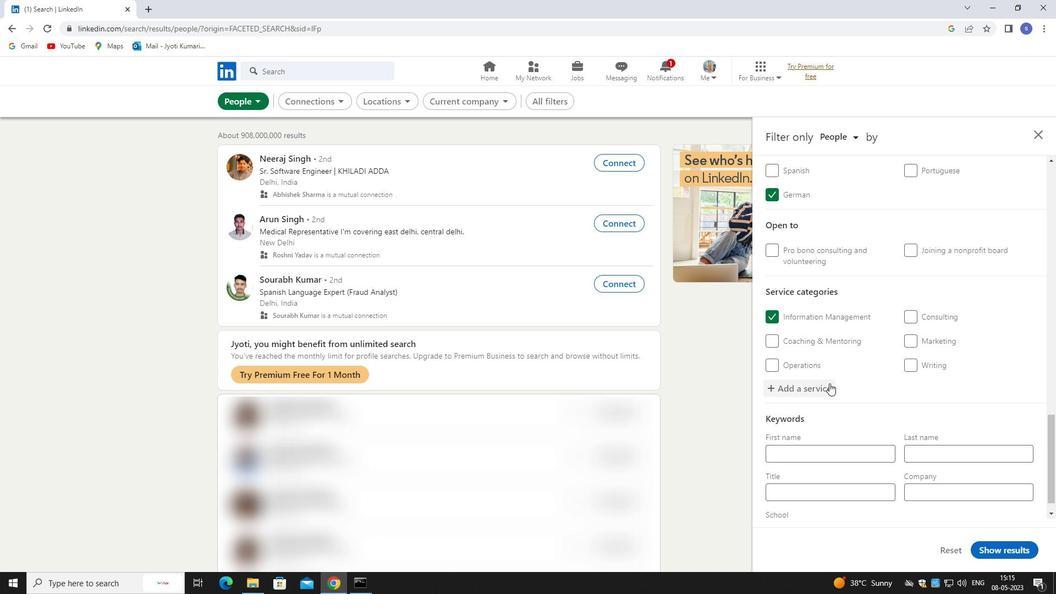 
Action: Mouse scrolled (830, 382) with delta (0, 0)
Screenshot: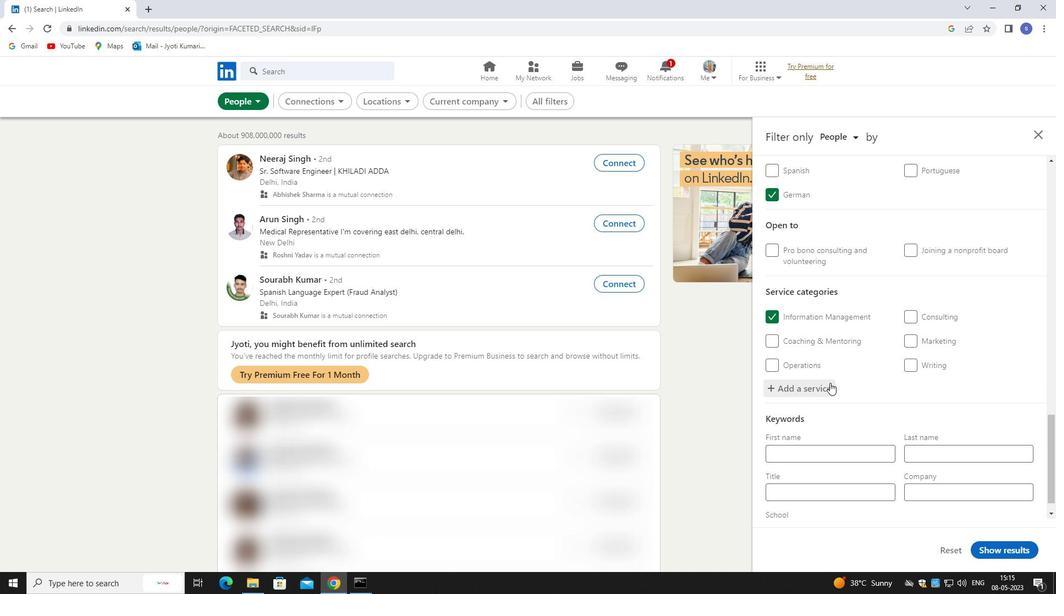 
Action: Mouse moved to (794, 470)
Screenshot: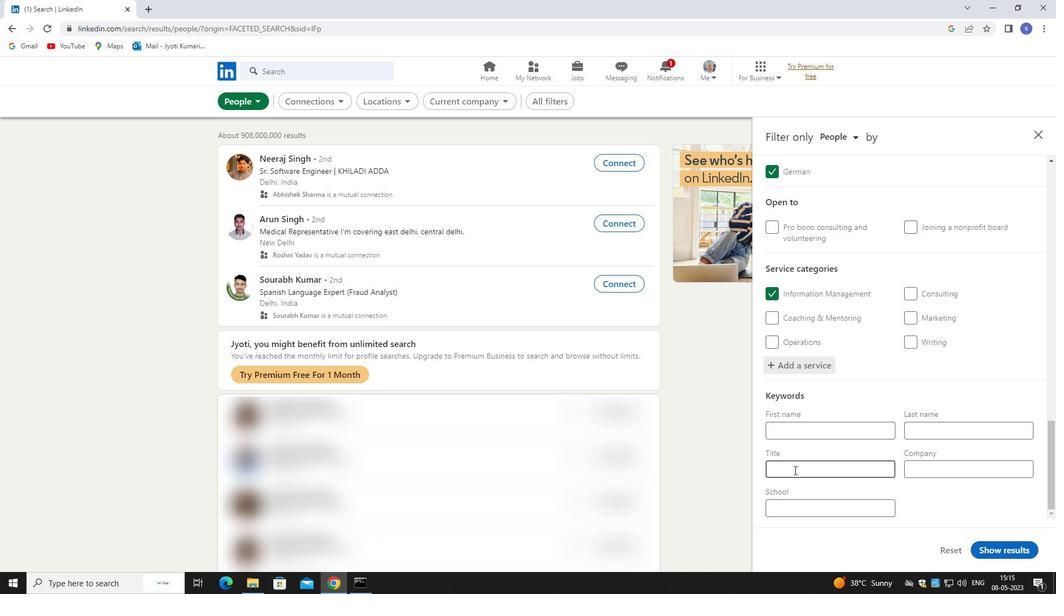 
Action: Mouse pressed left at (794, 470)
Screenshot: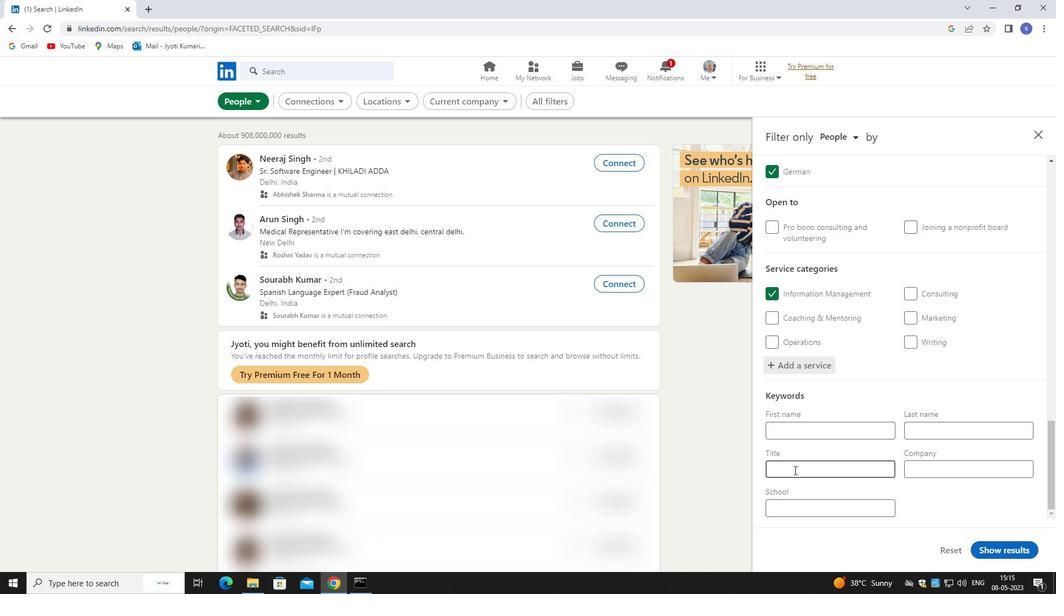 
Action: Key pressed <Key.shift>CHIEF<Key.space><Key.shift><Key.shift><Key.shift><Key.shift>INFI<Key.backspace>ORMATIIO<Key.backspace><Key.backspace>ON<Key.space><Key.shift>OFFICER
Screenshot: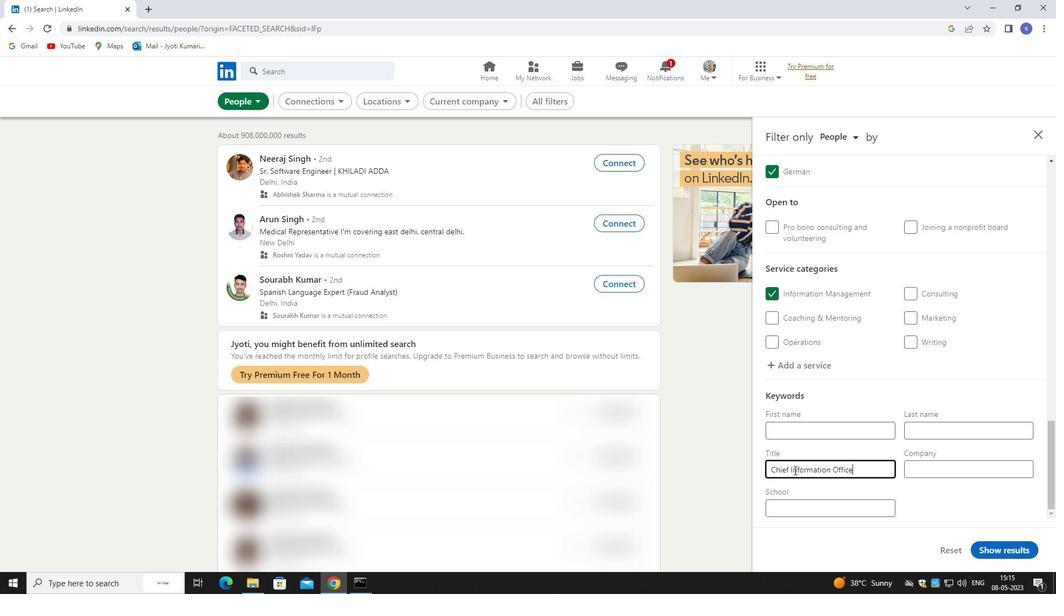 
Action: Mouse moved to (984, 551)
Screenshot: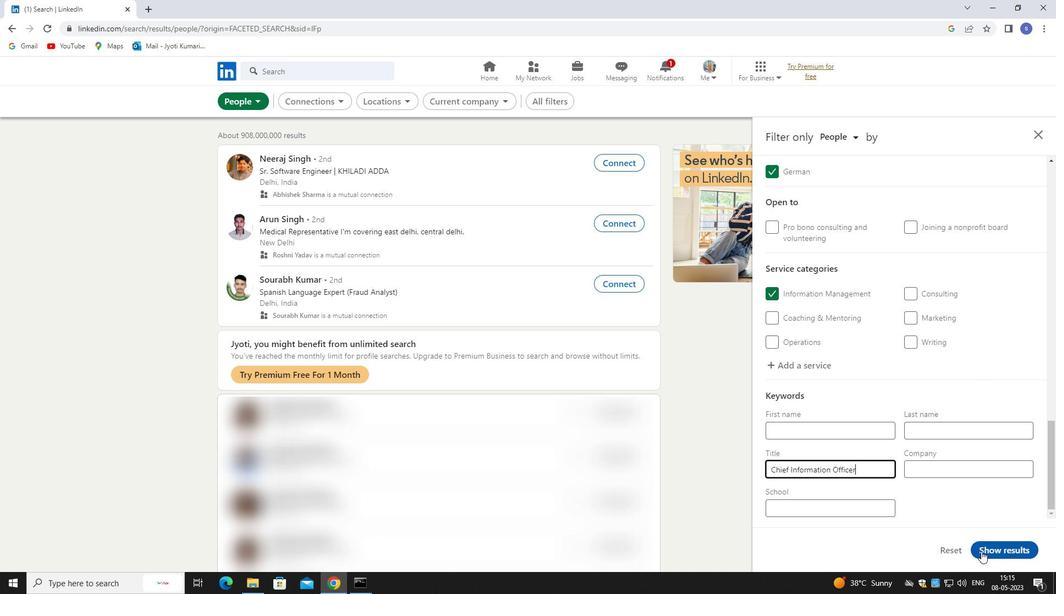 
Action: Mouse pressed left at (984, 551)
Screenshot: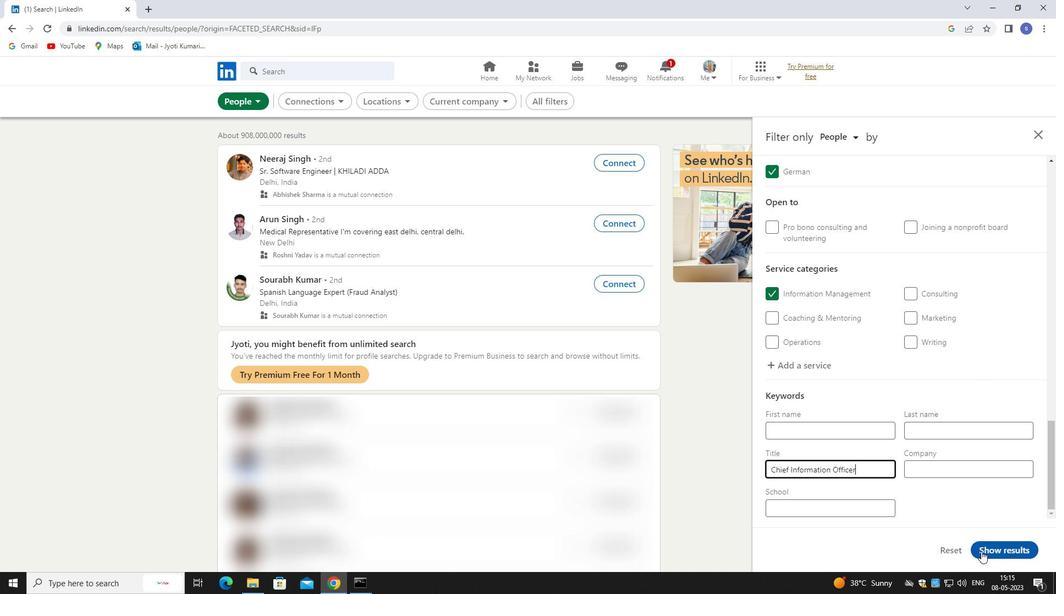 
Action: Mouse moved to (990, 539)
Screenshot: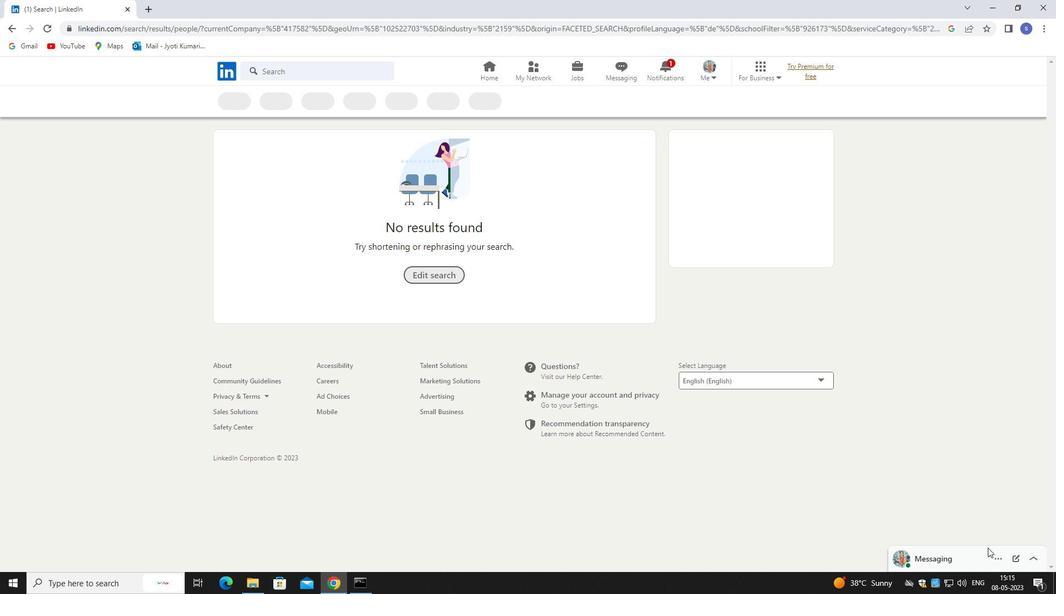 
